 Task: Delete a repository permanently.
Action: Mouse moved to (1265, 82)
Screenshot: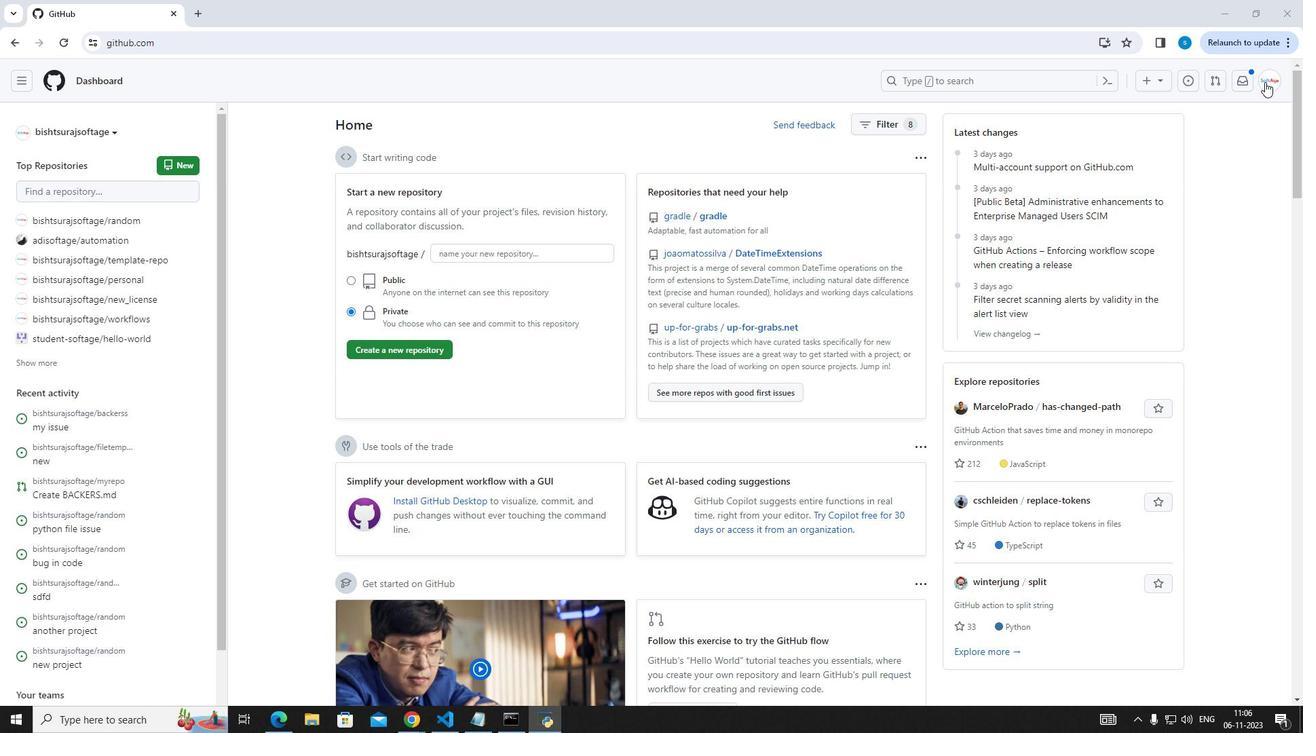 
Action: Mouse pressed left at (1265, 82)
Screenshot: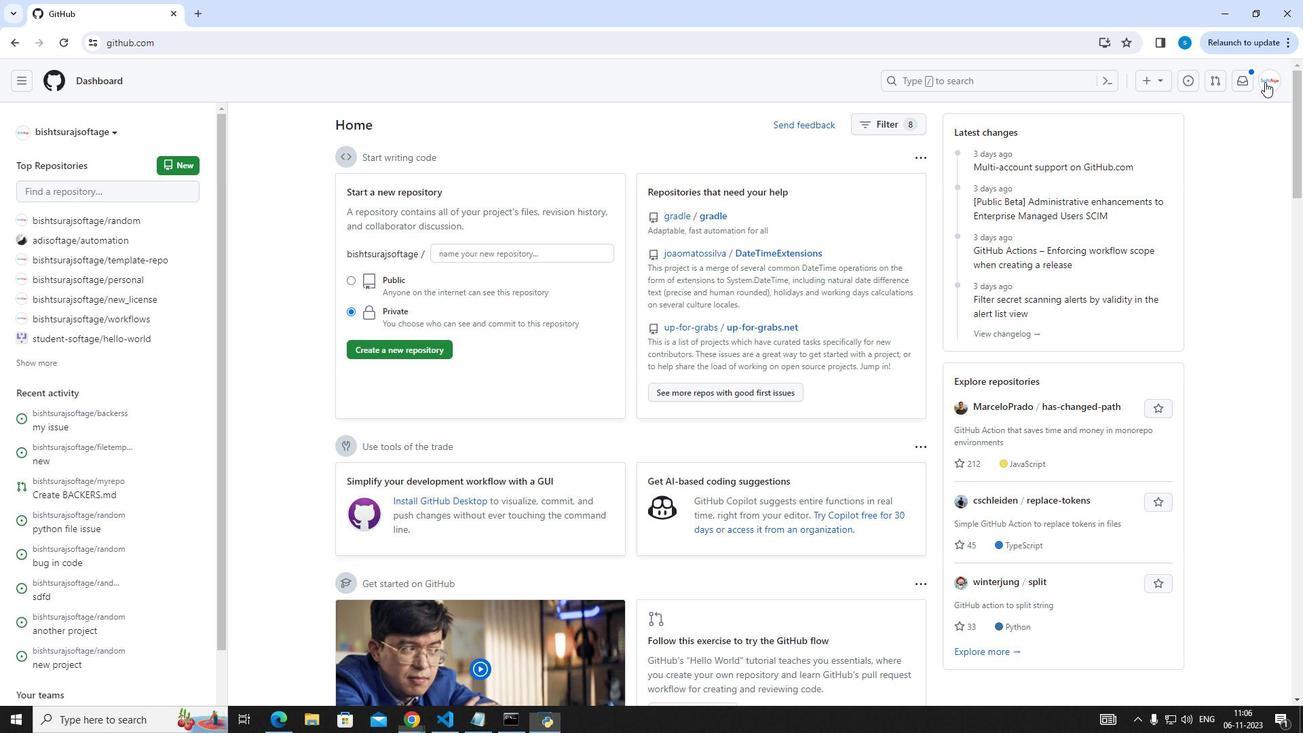 
Action: Mouse moved to (1203, 207)
Screenshot: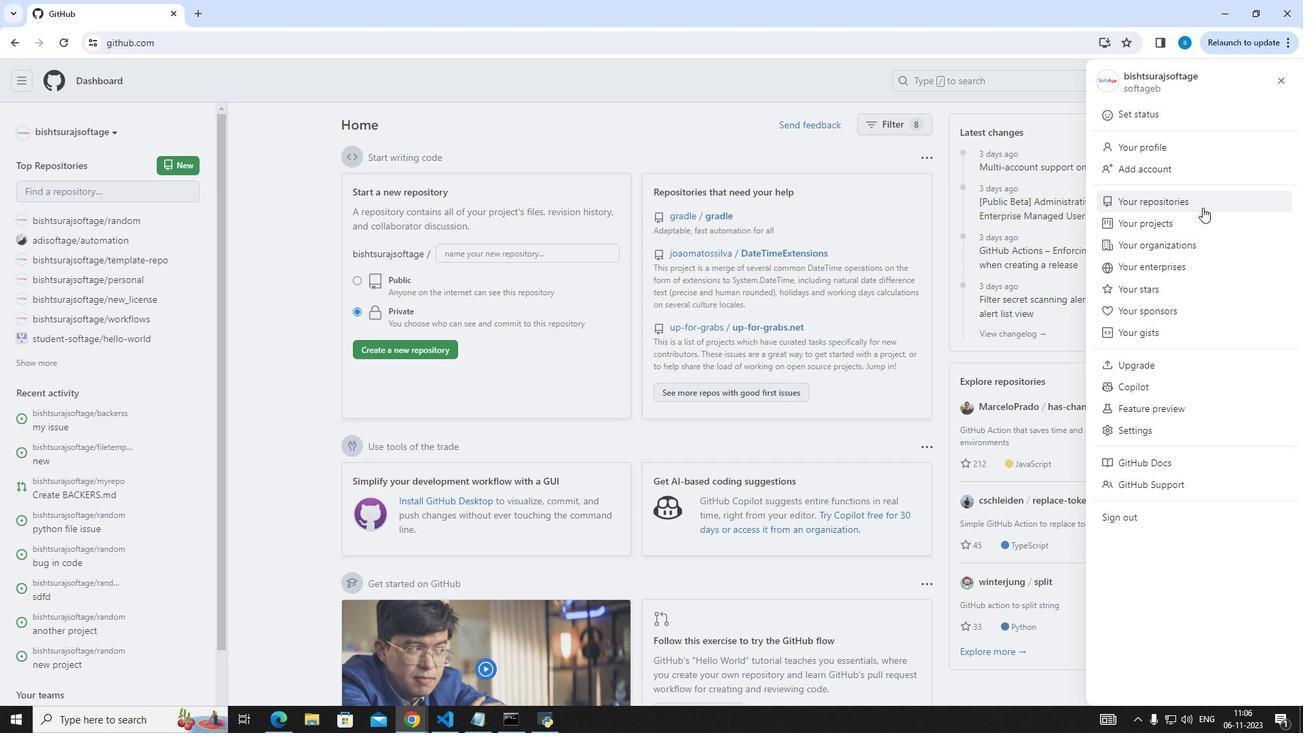 
Action: Mouse pressed left at (1203, 207)
Screenshot: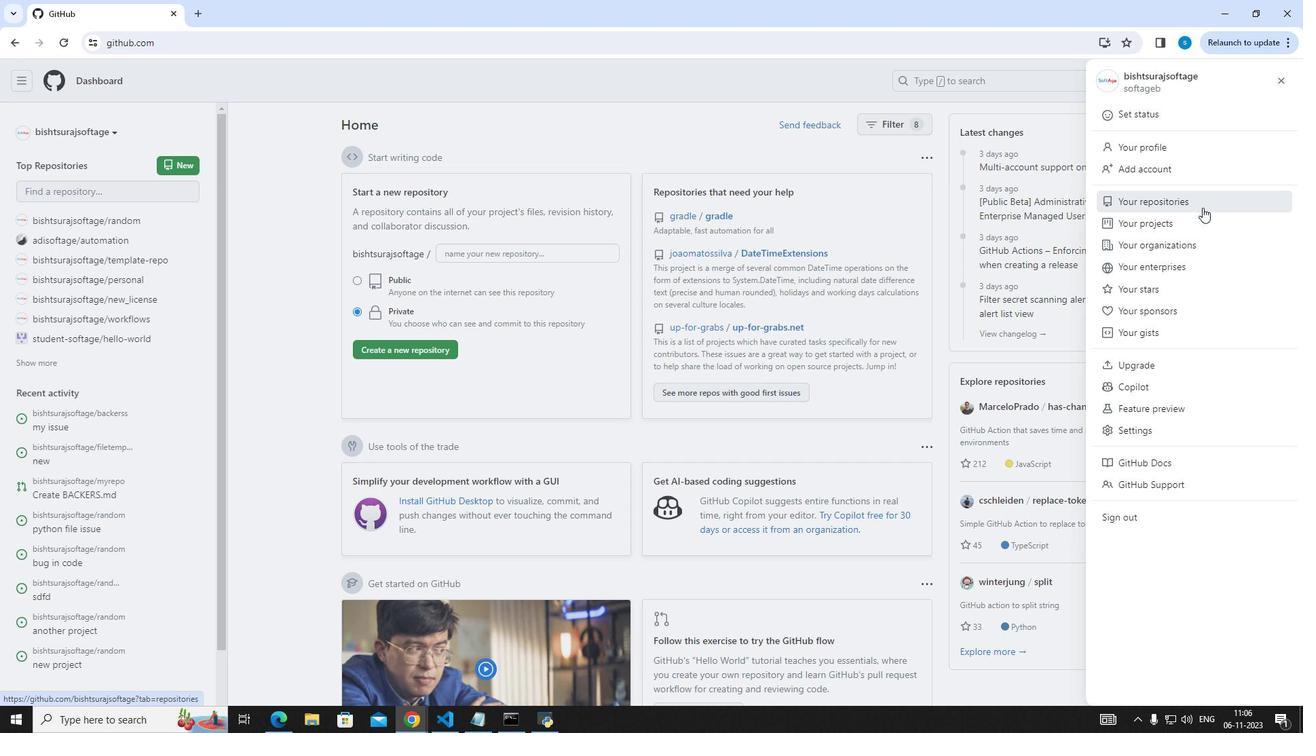 
Action: Mouse moved to (483, 207)
Screenshot: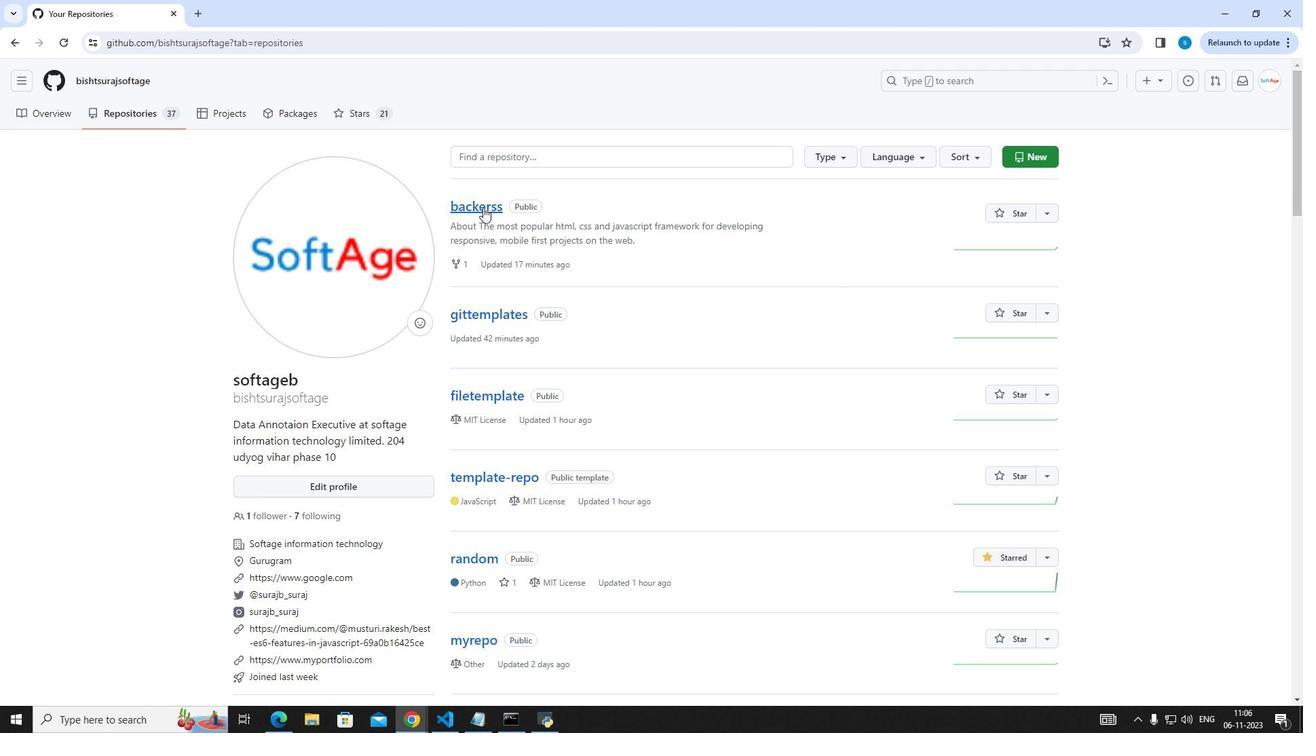
Action: Mouse pressed left at (483, 207)
Screenshot: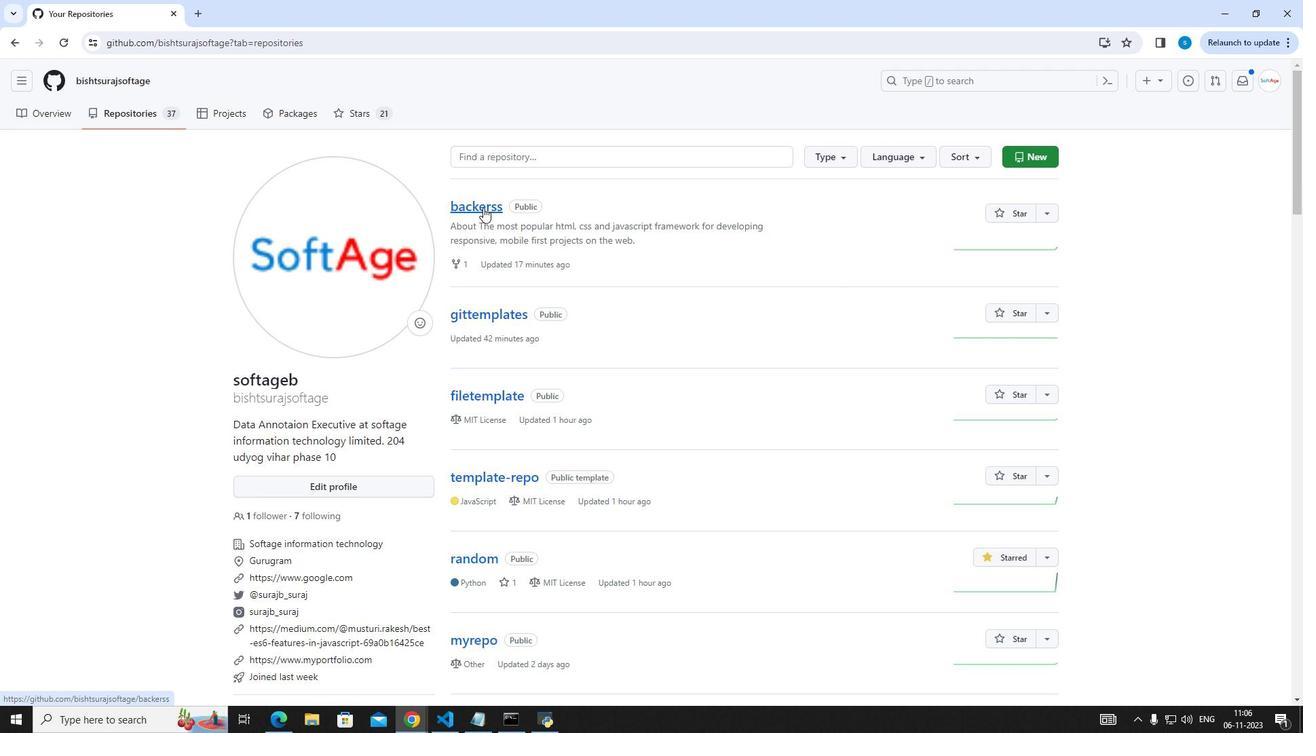 
Action: Mouse moved to (619, 117)
Screenshot: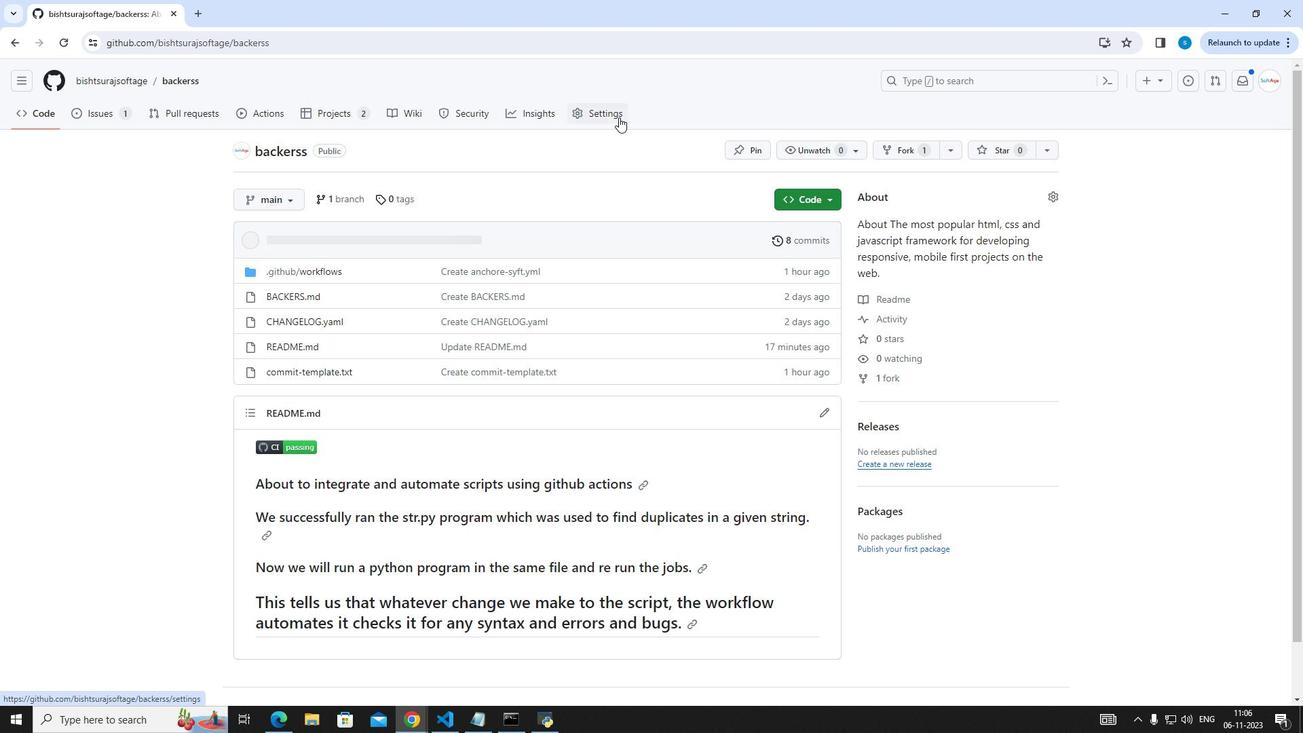 
Action: Mouse pressed left at (619, 117)
Screenshot: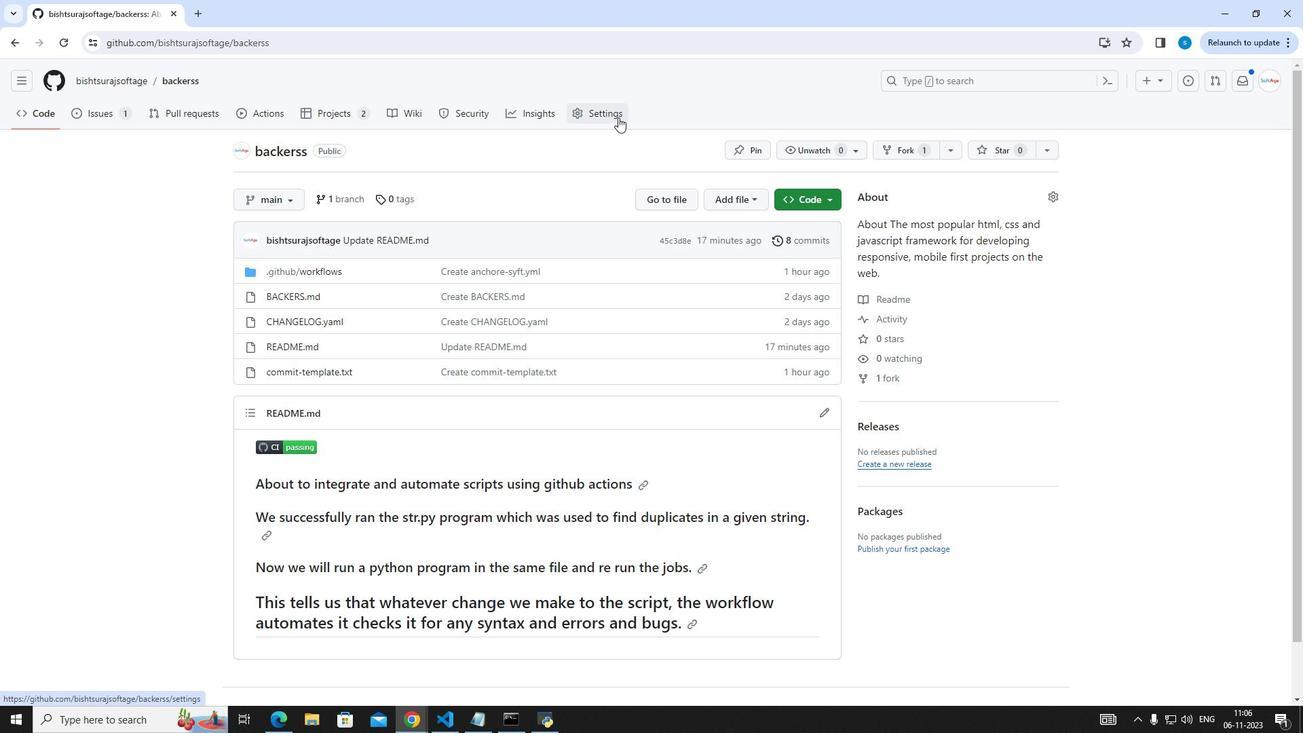 
Action: Mouse moved to (701, 304)
Screenshot: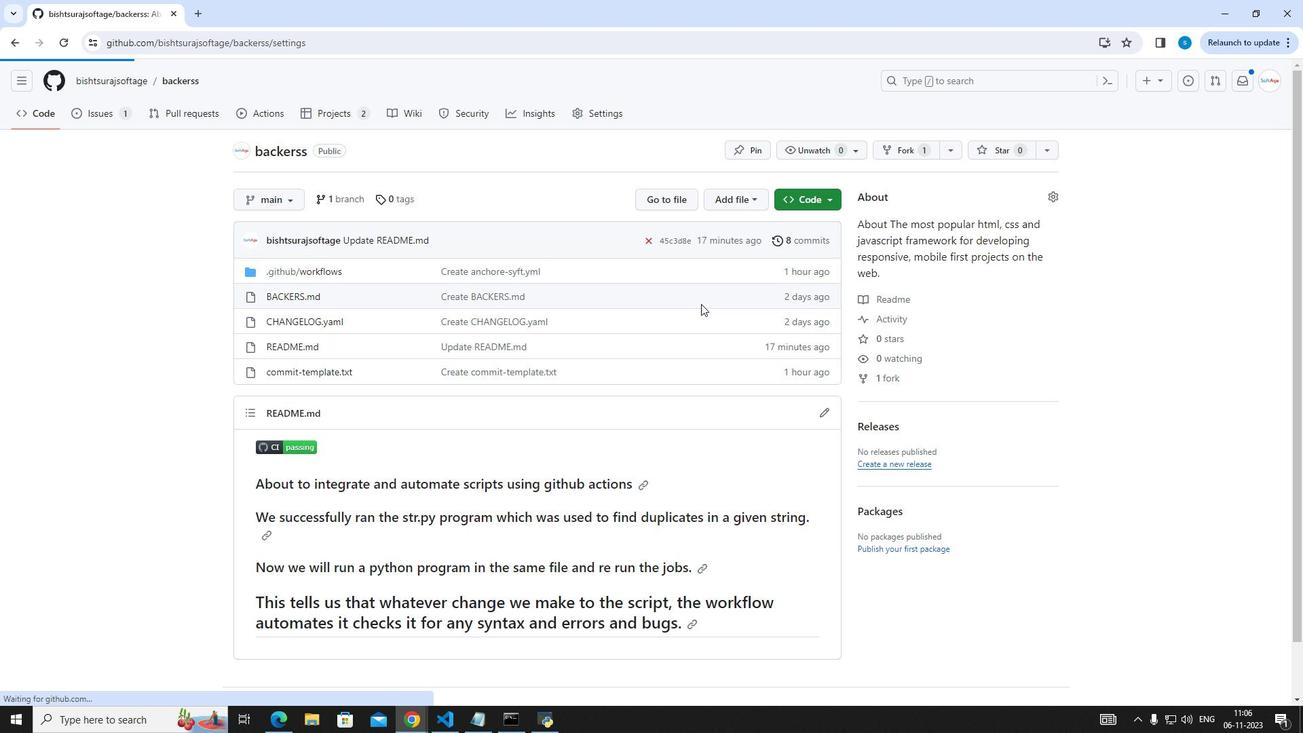 
Action: Mouse scrolled (701, 303) with delta (0, 0)
Screenshot: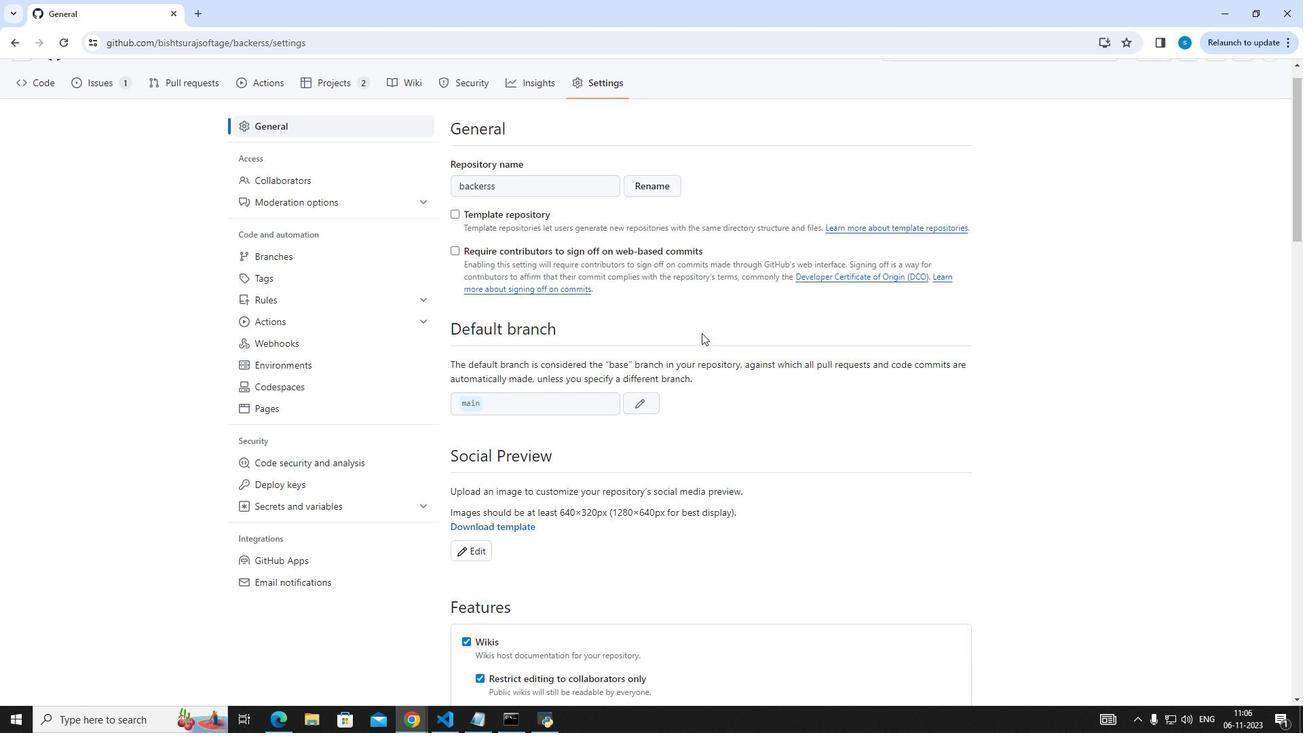
Action: Mouse scrolled (701, 303) with delta (0, 0)
Screenshot: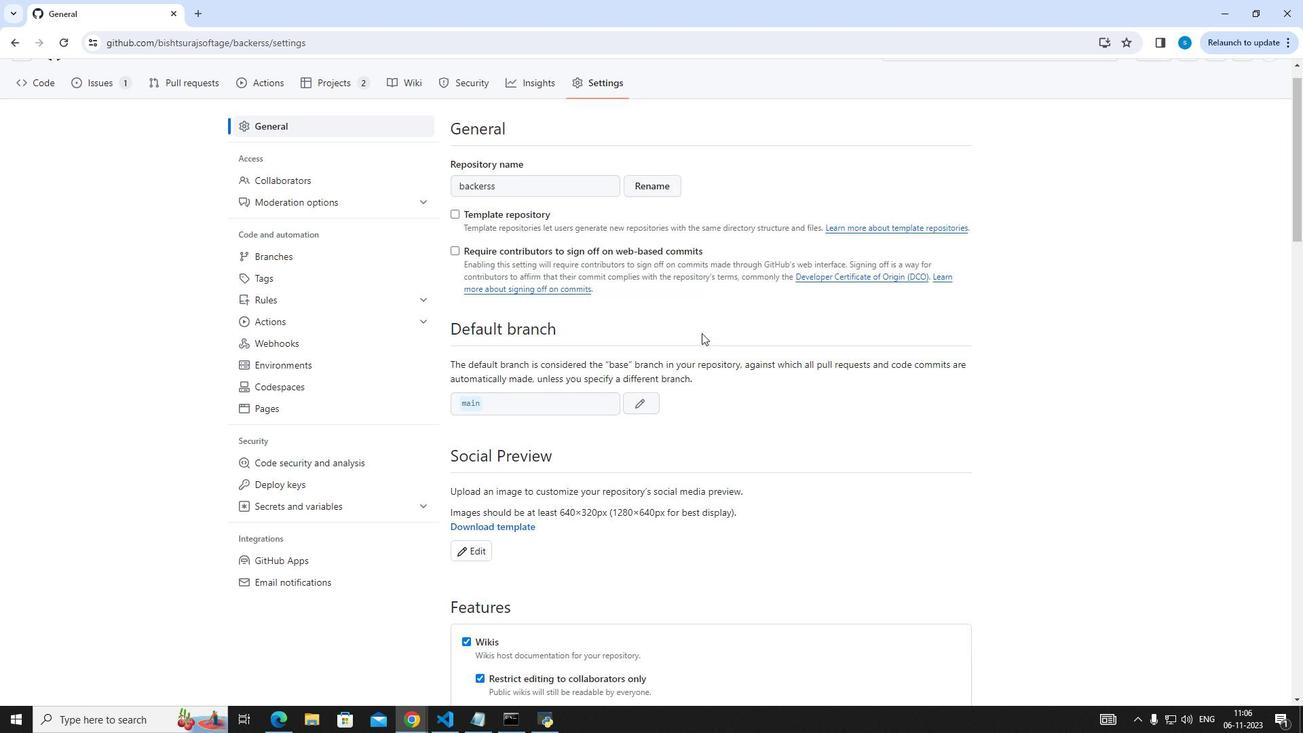 
Action: Mouse moved to (701, 308)
Screenshot: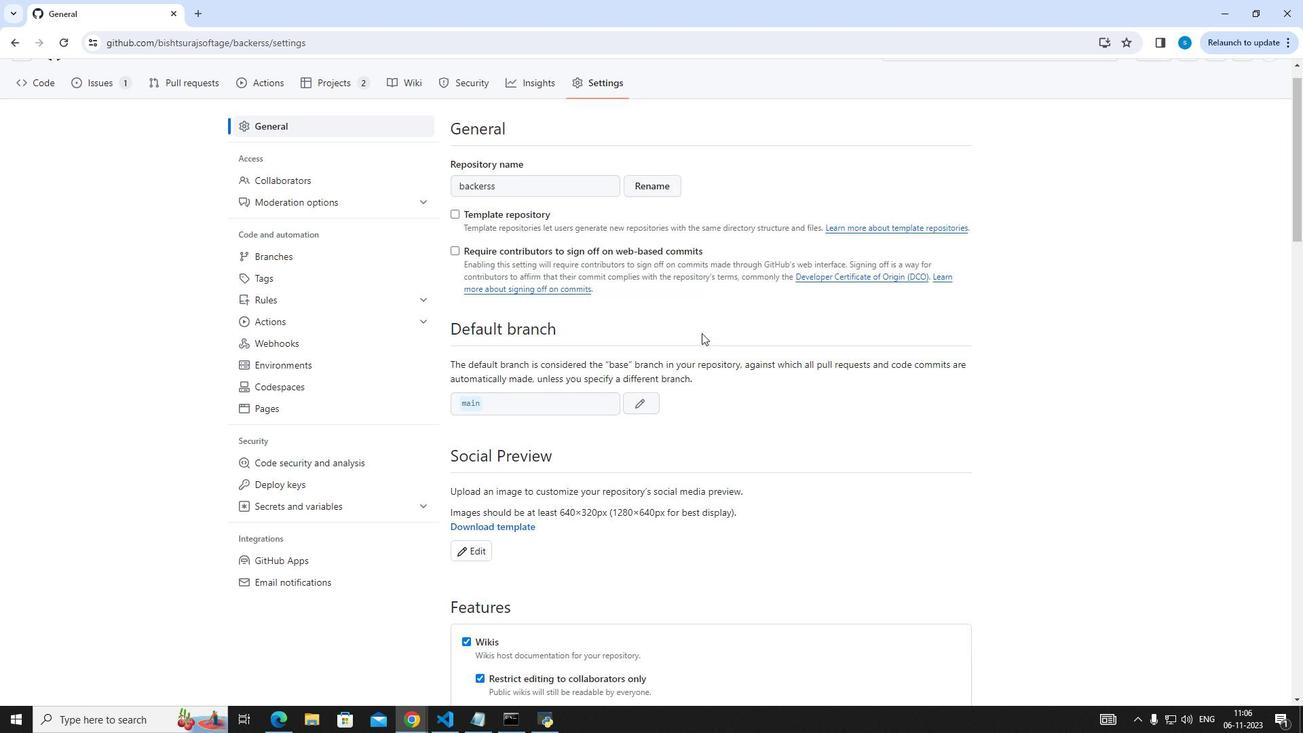 
Action: Mouse scrolled (701, 308) with delta (0, 0)
Screenshot: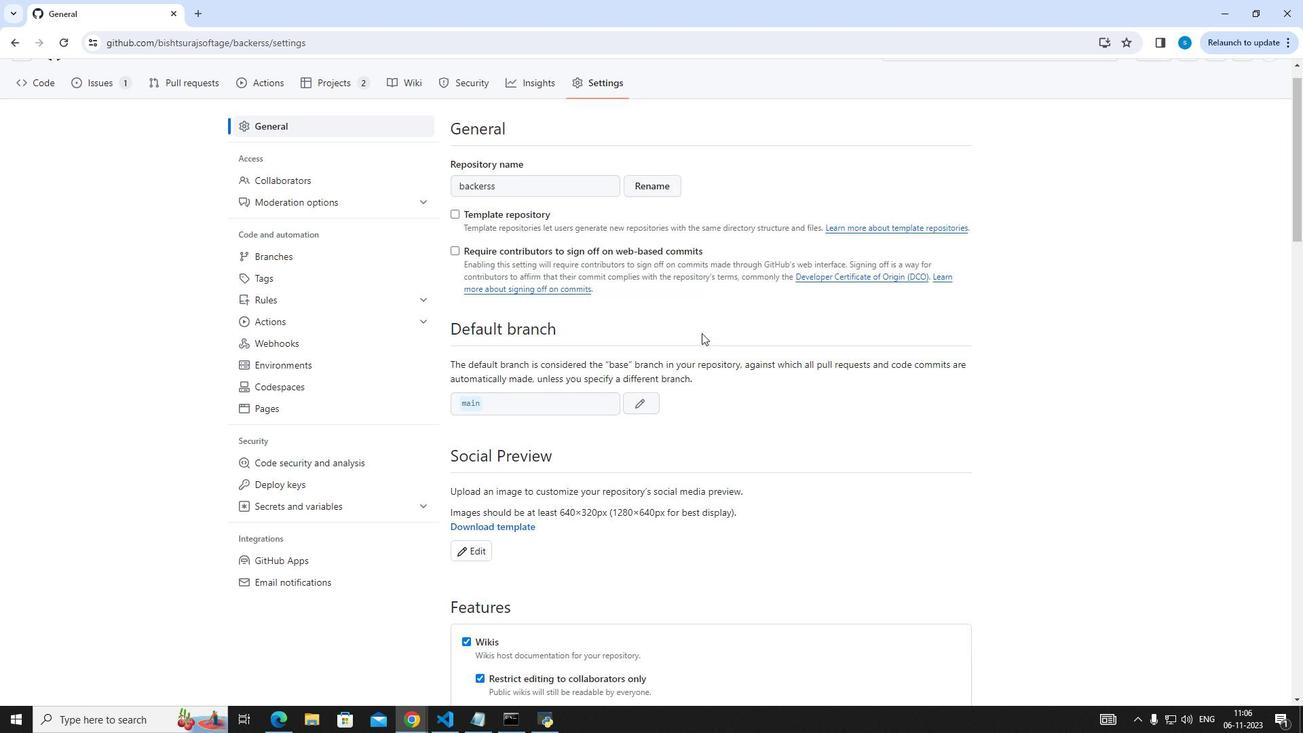 
Action: Mouse moved to (701, 321)
Screenshot: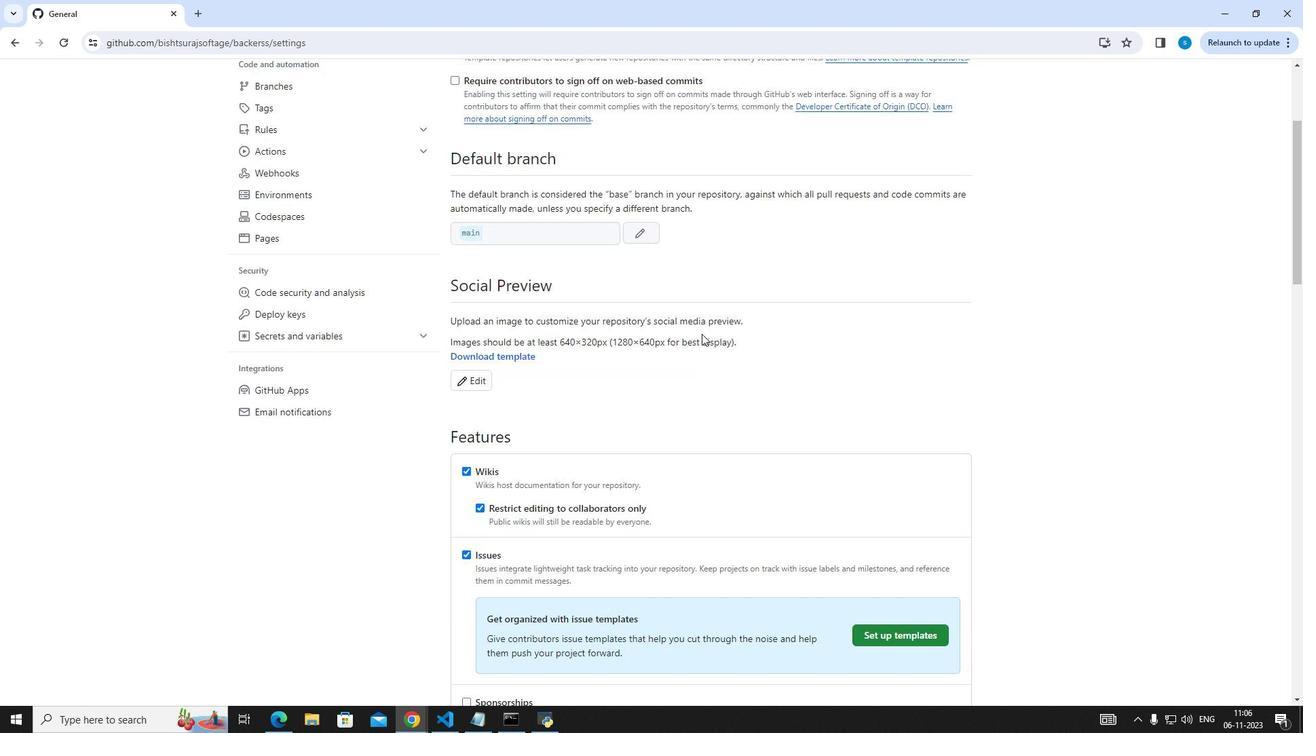 
Action: Mouse scrolled (701, 321) with delta (0, 0)
Screenshot: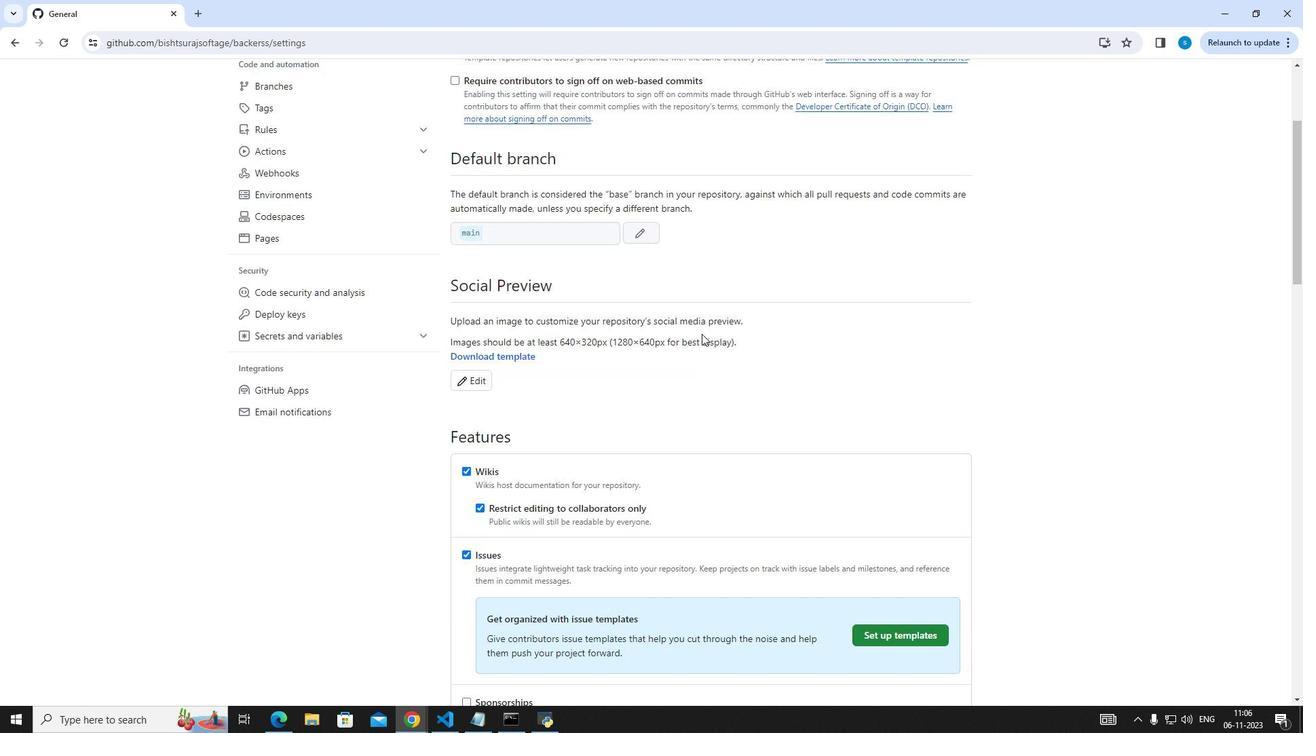 
Action: Mouse moved to (701, 327)
Screenshot: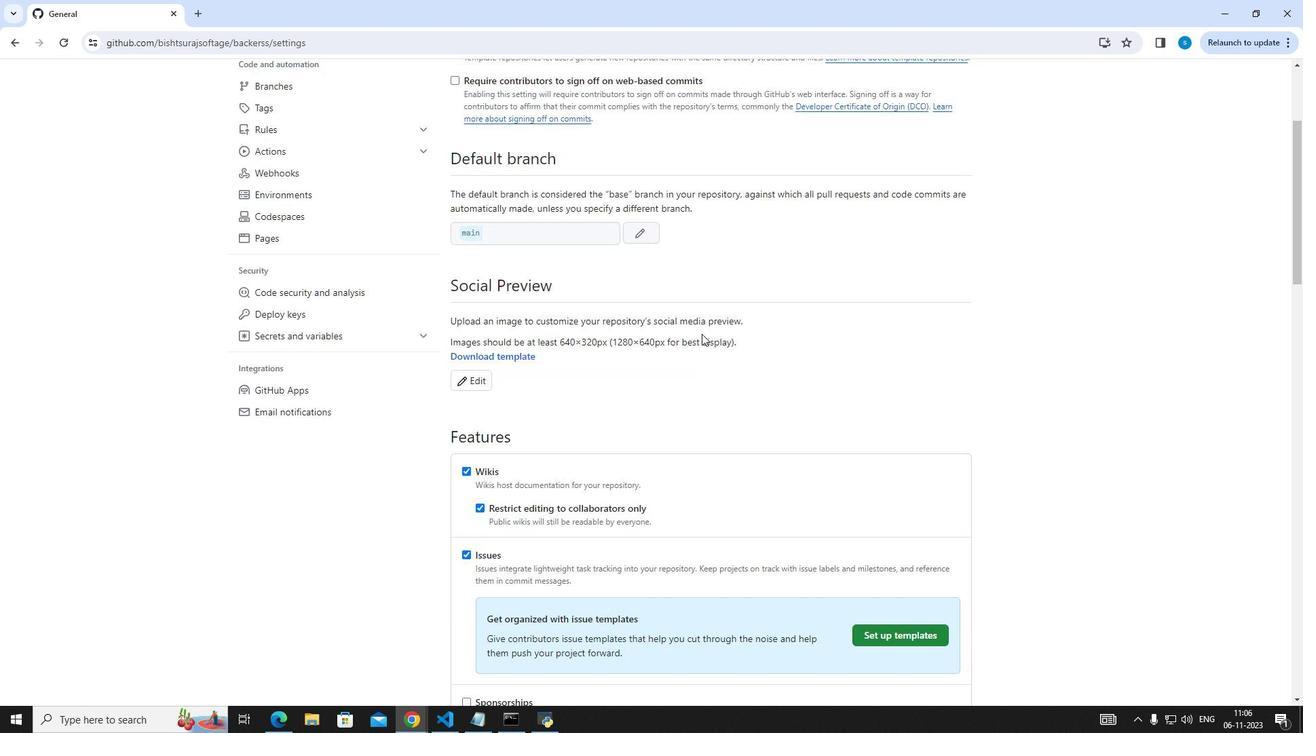 
Action: Mouse scrolled (701, 323) with delta (0, 0)
Screenshot: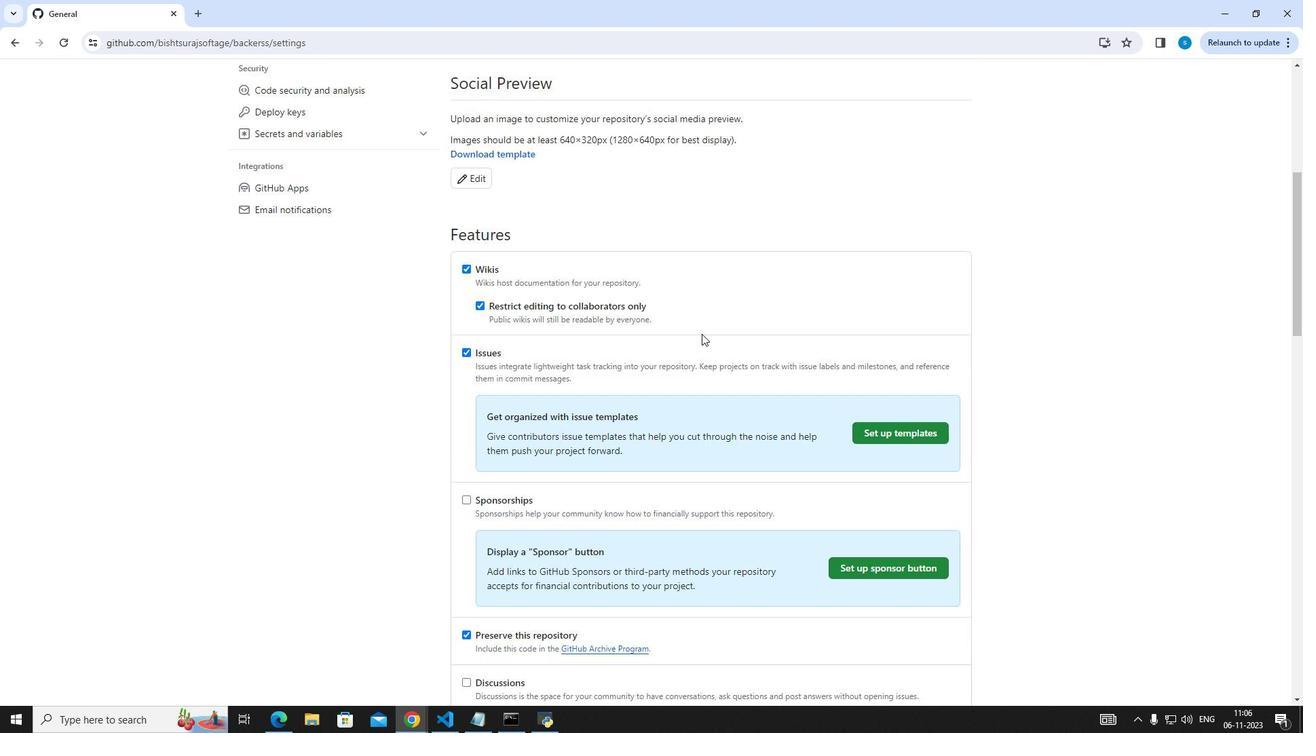 
Action: Mouse moved to (701, 327)
Screenshot: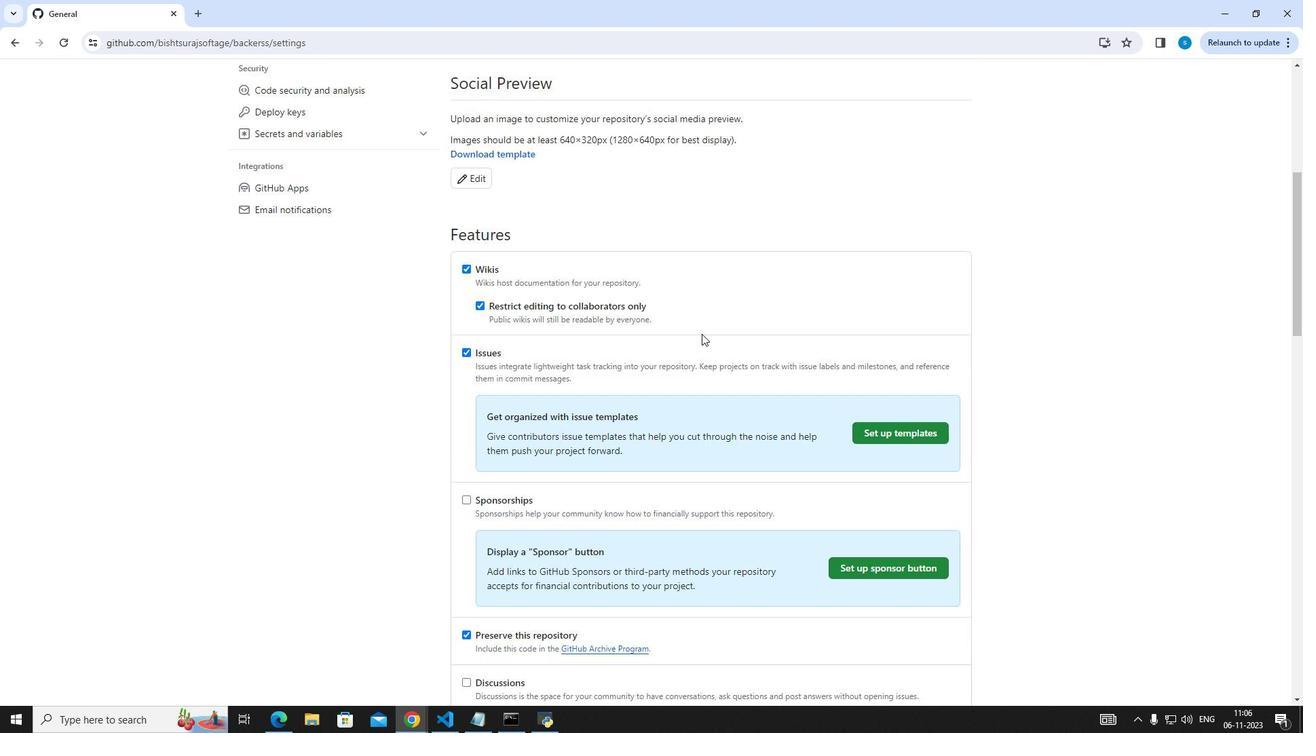 
Action: Mouse scrolled (701, 327) with delta (0, 0)
Screenshot: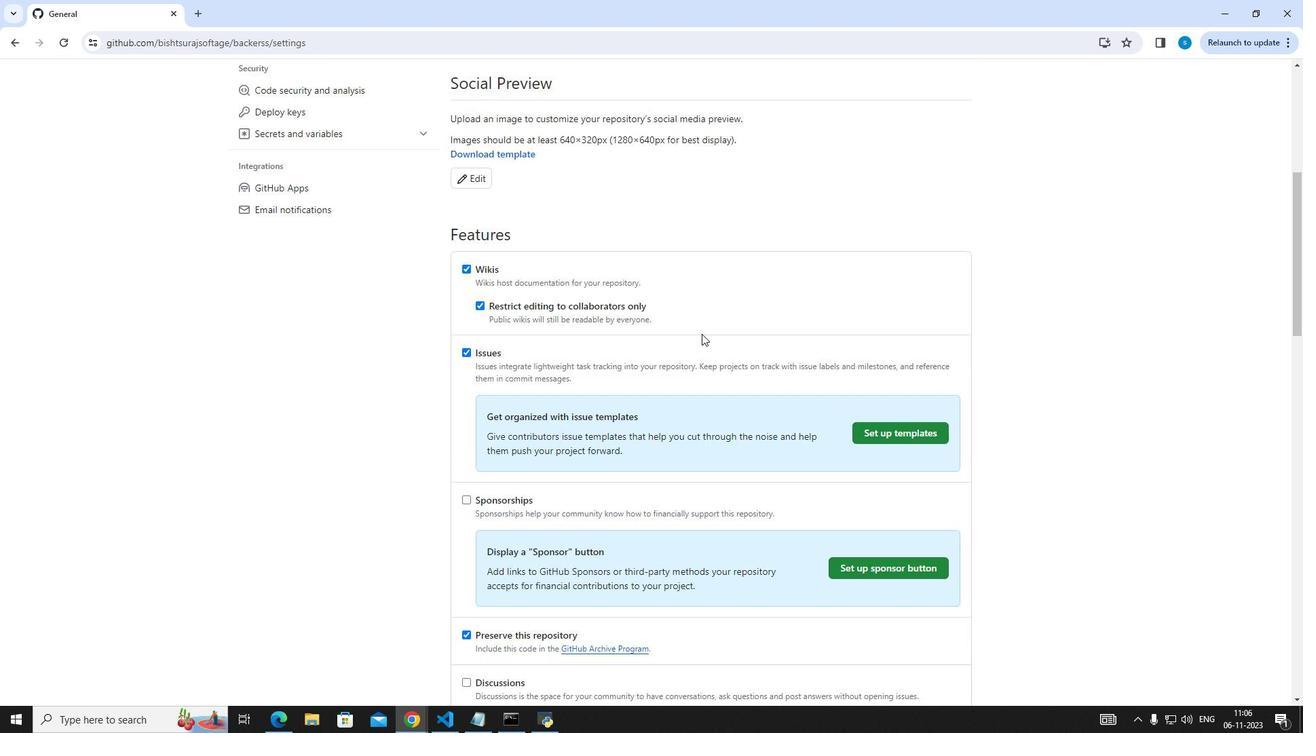
Action: Mouse moved to (701, 334)
Screenshot: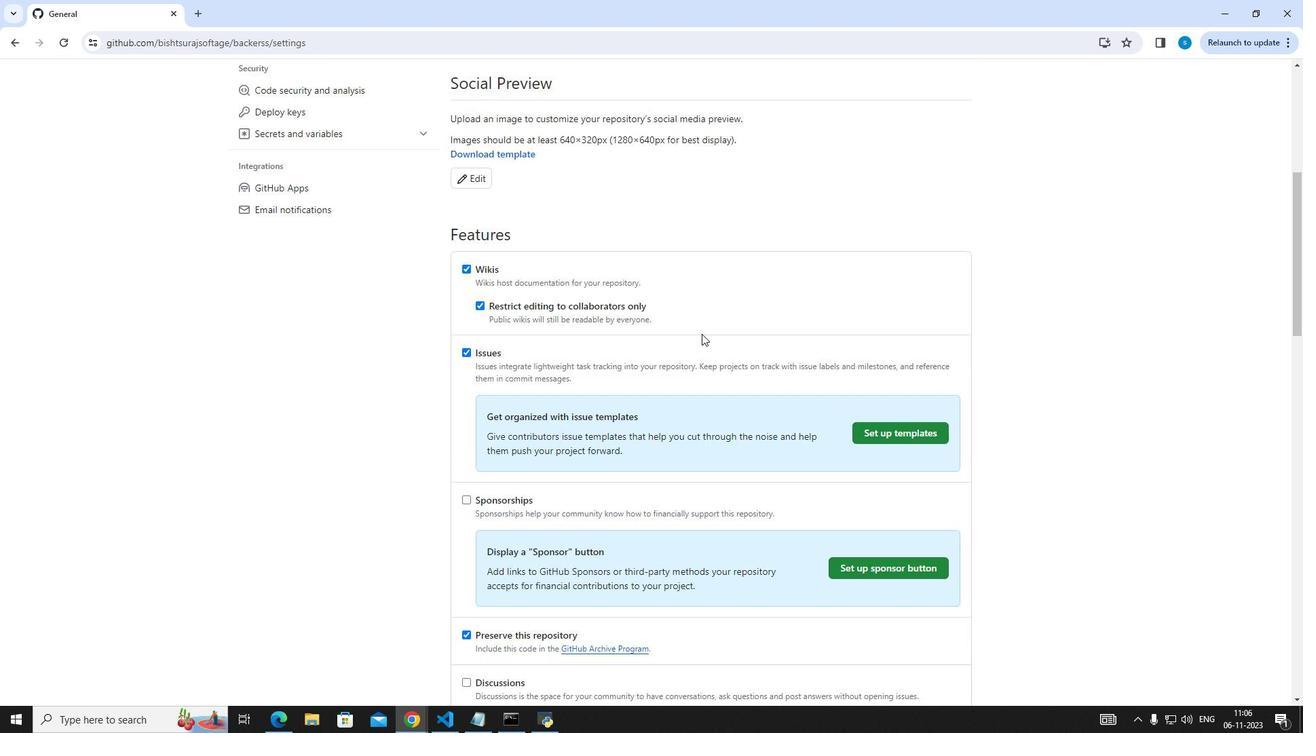 
Action: Mouse scrolled (701, 333) with delta (0, 0)
Screenshot: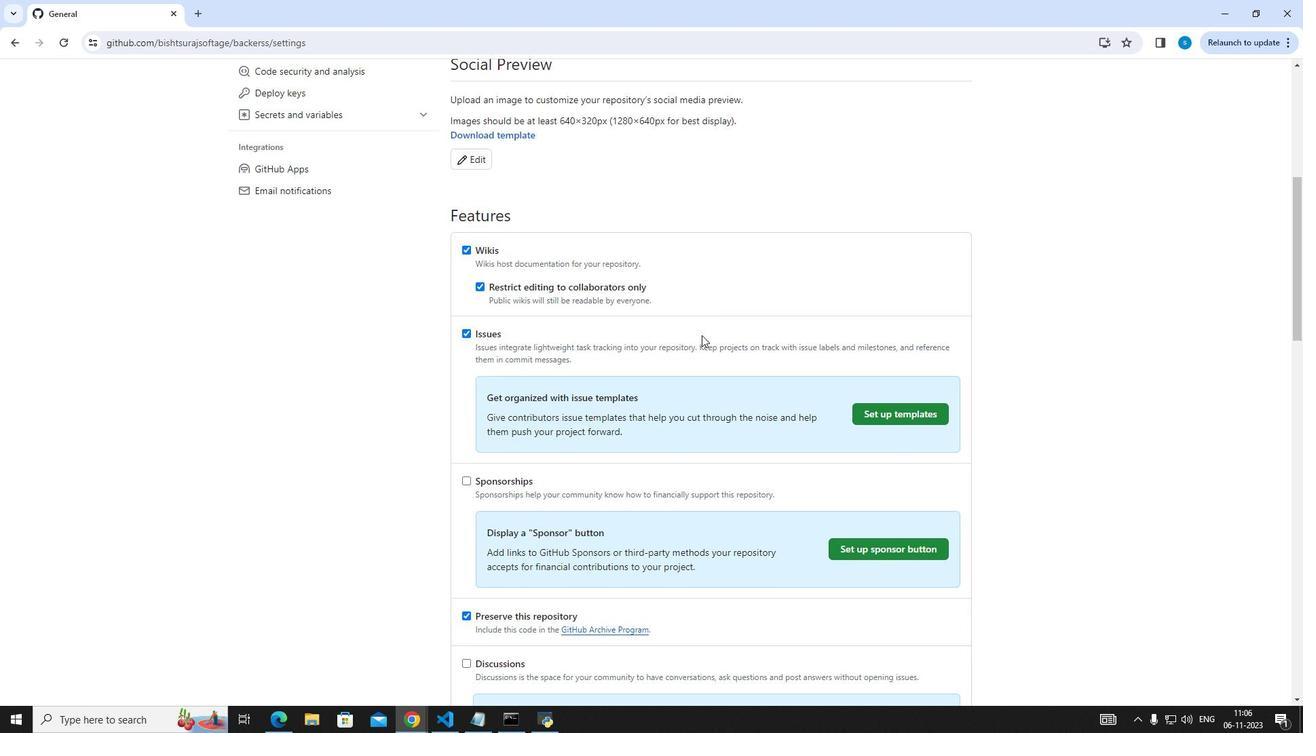 
Action: Mouse moved to (701, 335)
Screenshot: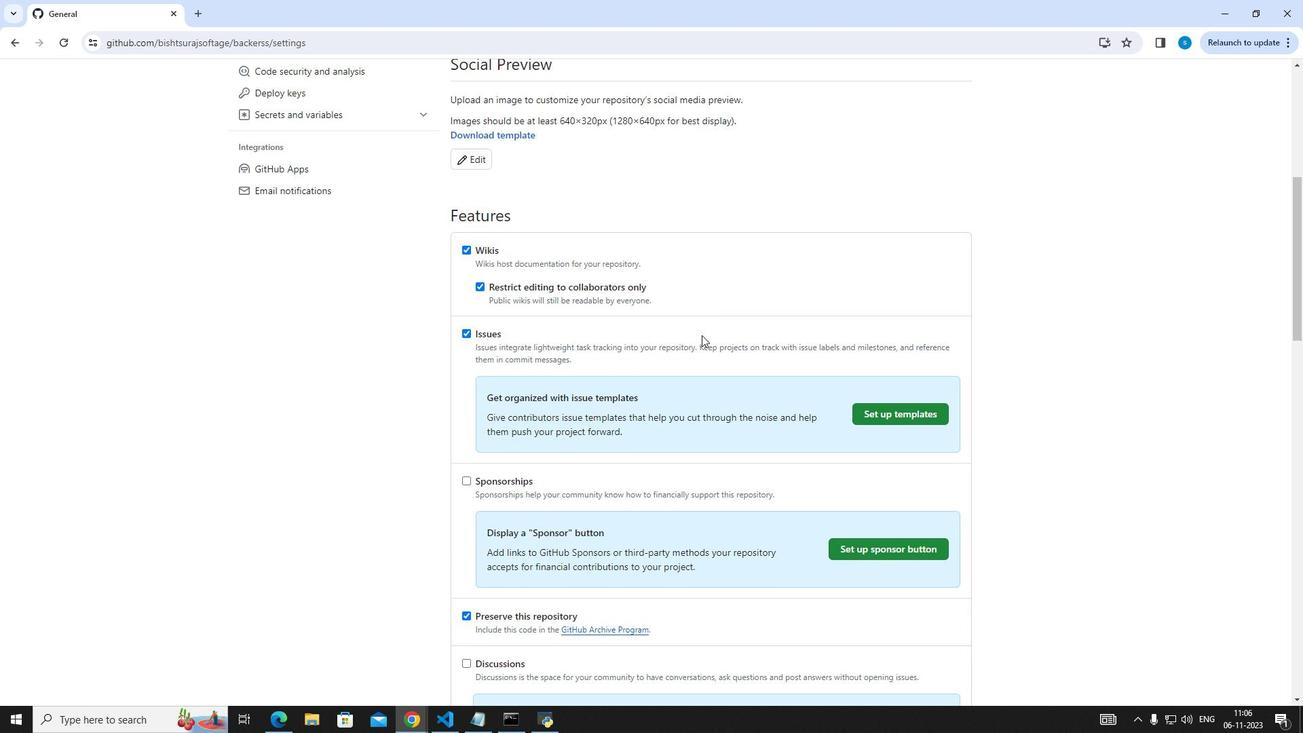 
Action: Mouse scrolled (701, 334) with delta (0, 0)
Screenshot: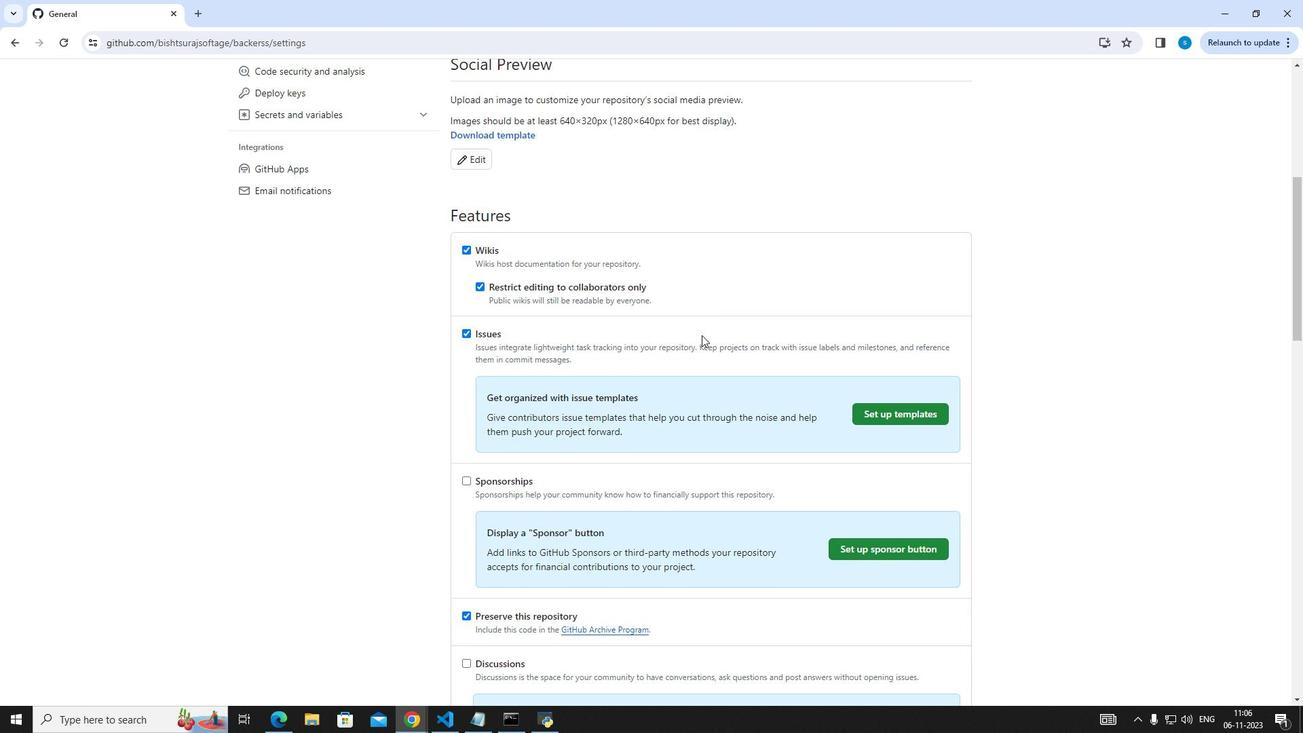 
Action: Mouse scrolled (701, 334) with delta (0, 0)
Screenshot: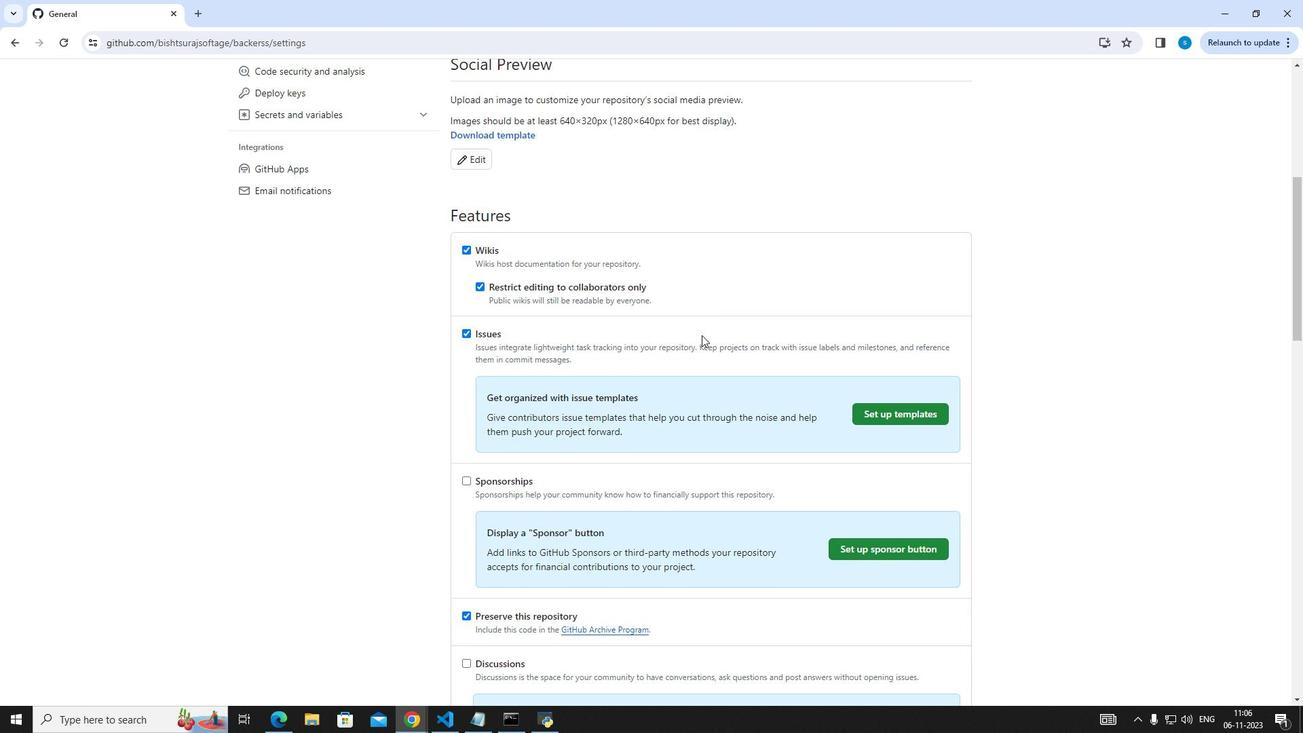 
Action: Mouse scrolled (701, 334) with delta (0, 0)
Screenshot: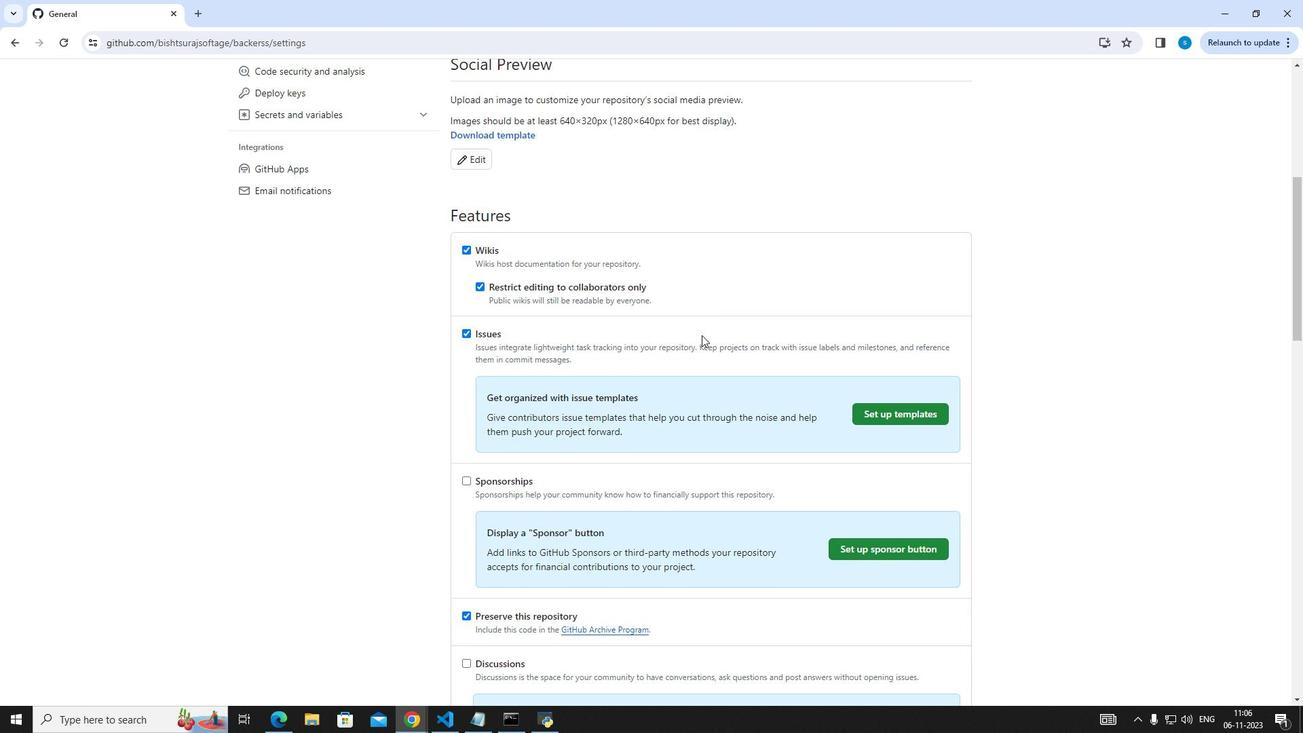 
Action: Mouse scrolled (701, 334) with delta (0, 0)
Screenshot: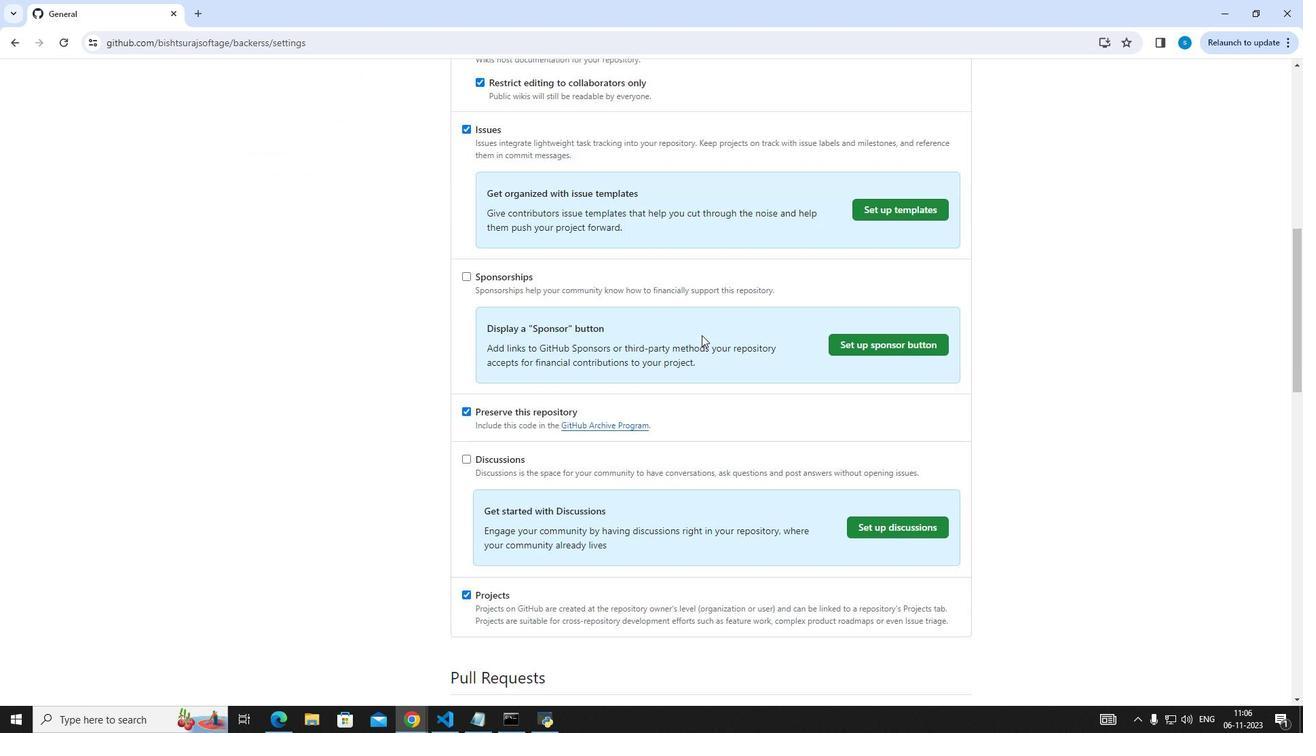 
Action: Mouse scrolled (701, 334) with delta (0, 0)
Screenshot: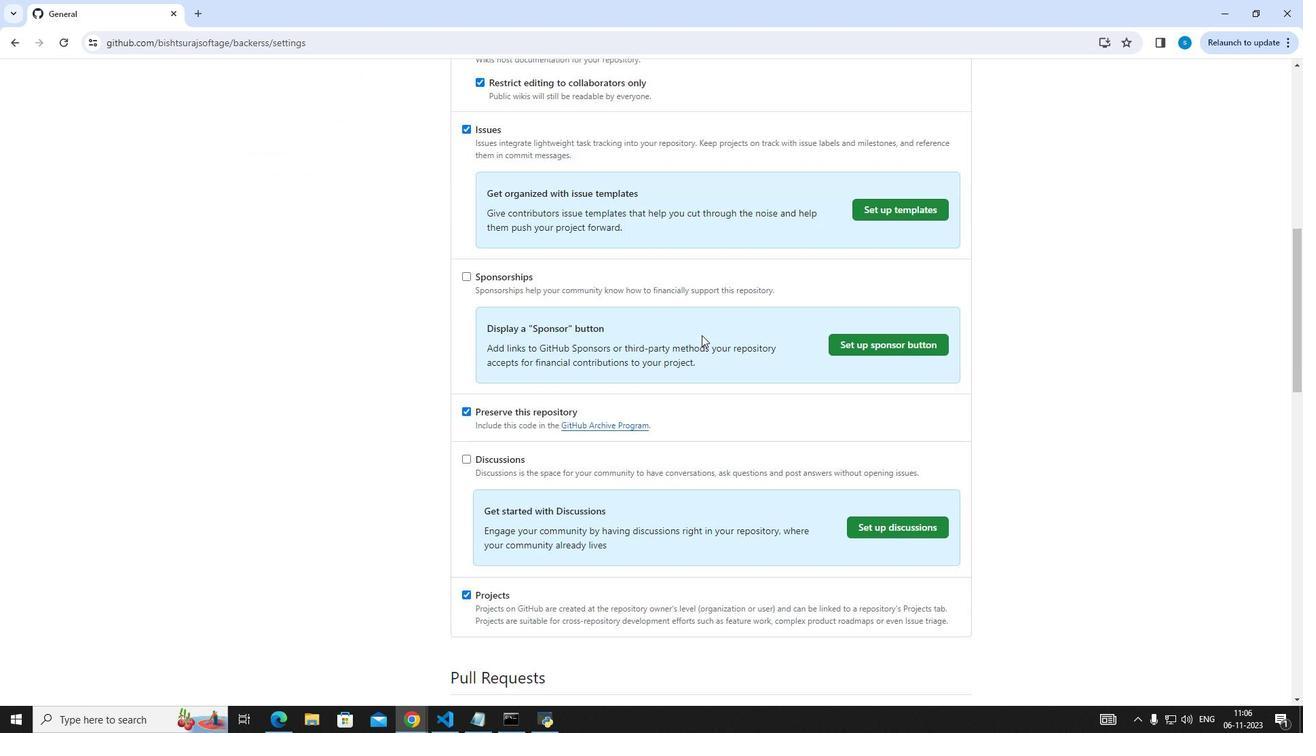 
Action: Mouse scrolled (701, 334) with delta (0, 0)
Screenshot: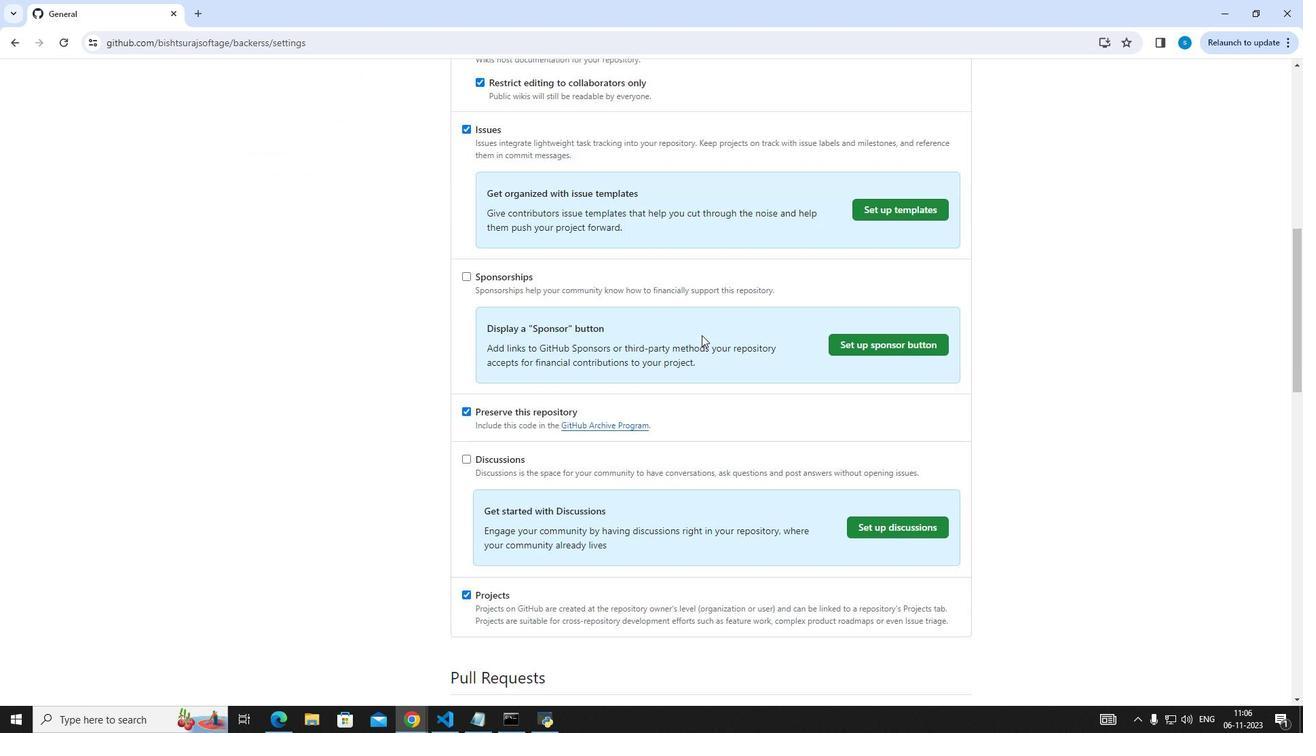 
Action: Mouse scrolled (701, 334) with delta (0, 0)
Screenshot: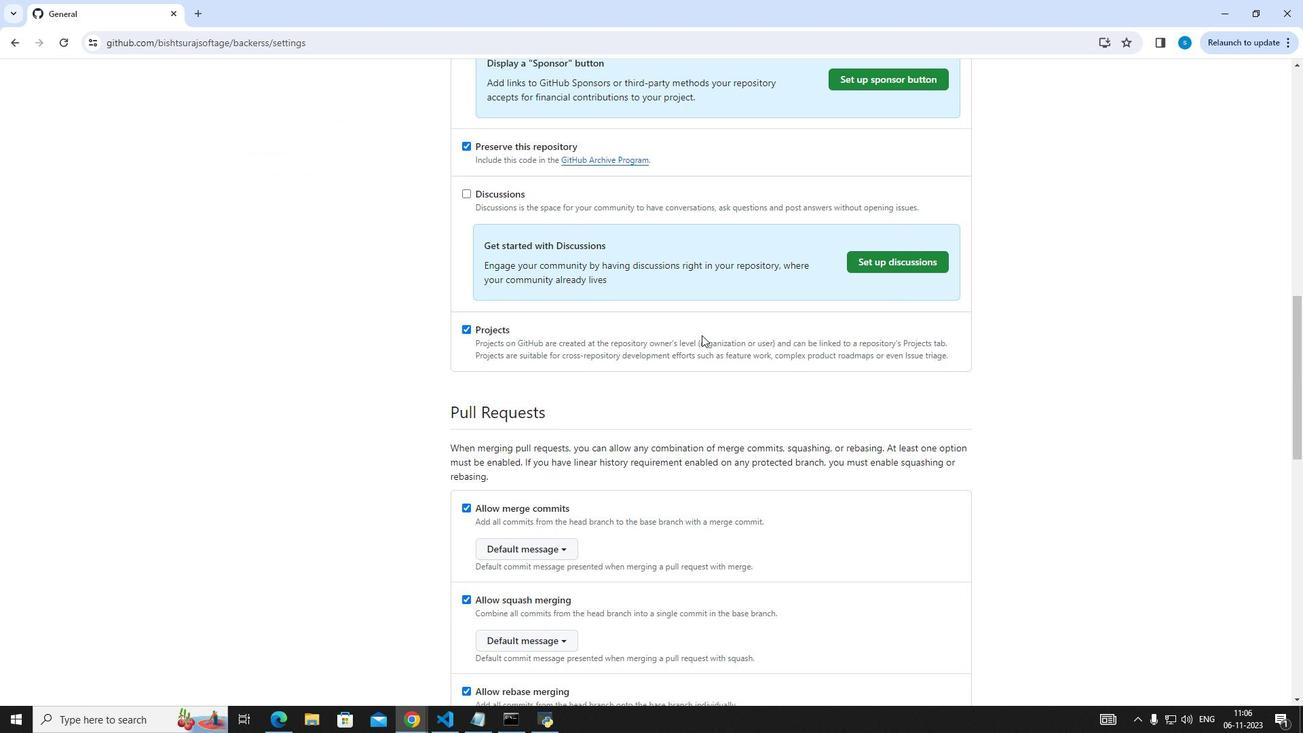 
Action: Mouse scrolled (701, 334) with delta (0, 0)
Screenshot: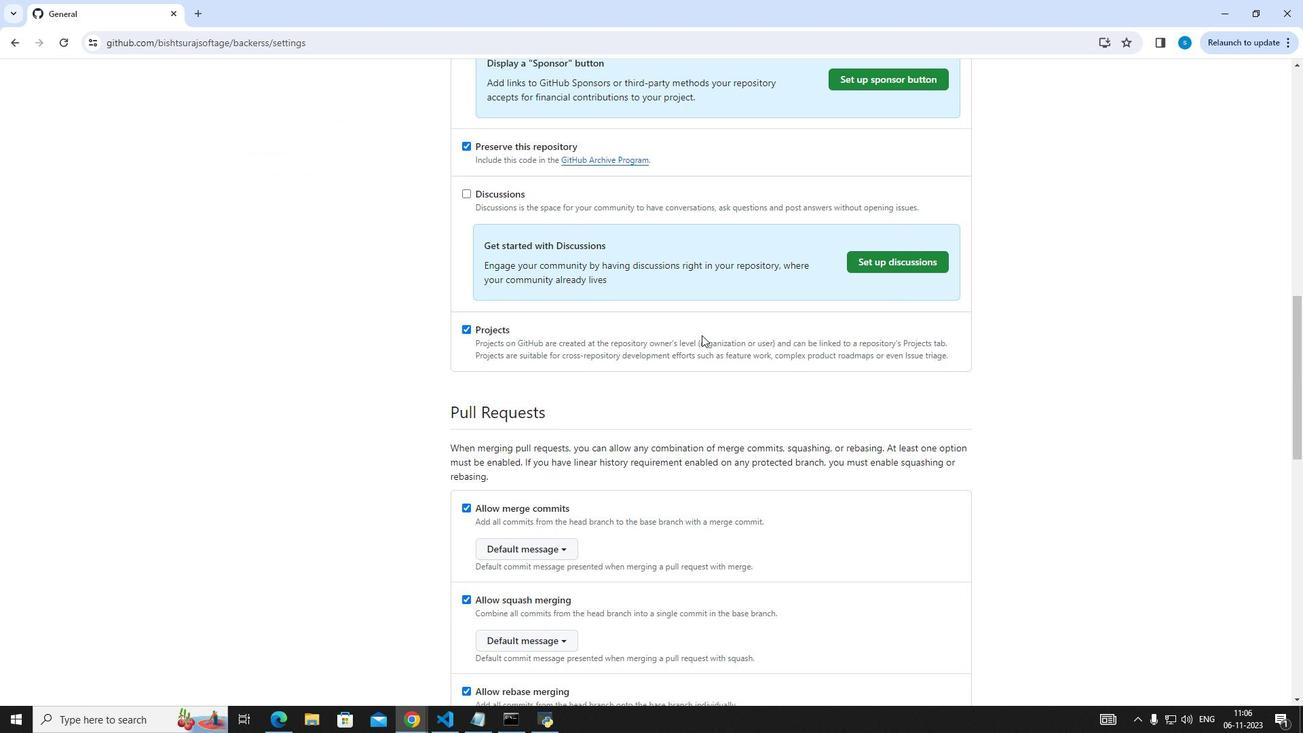 
Action: Mouse scrolled (701, 334) with delta (0, 0)
Screenshot: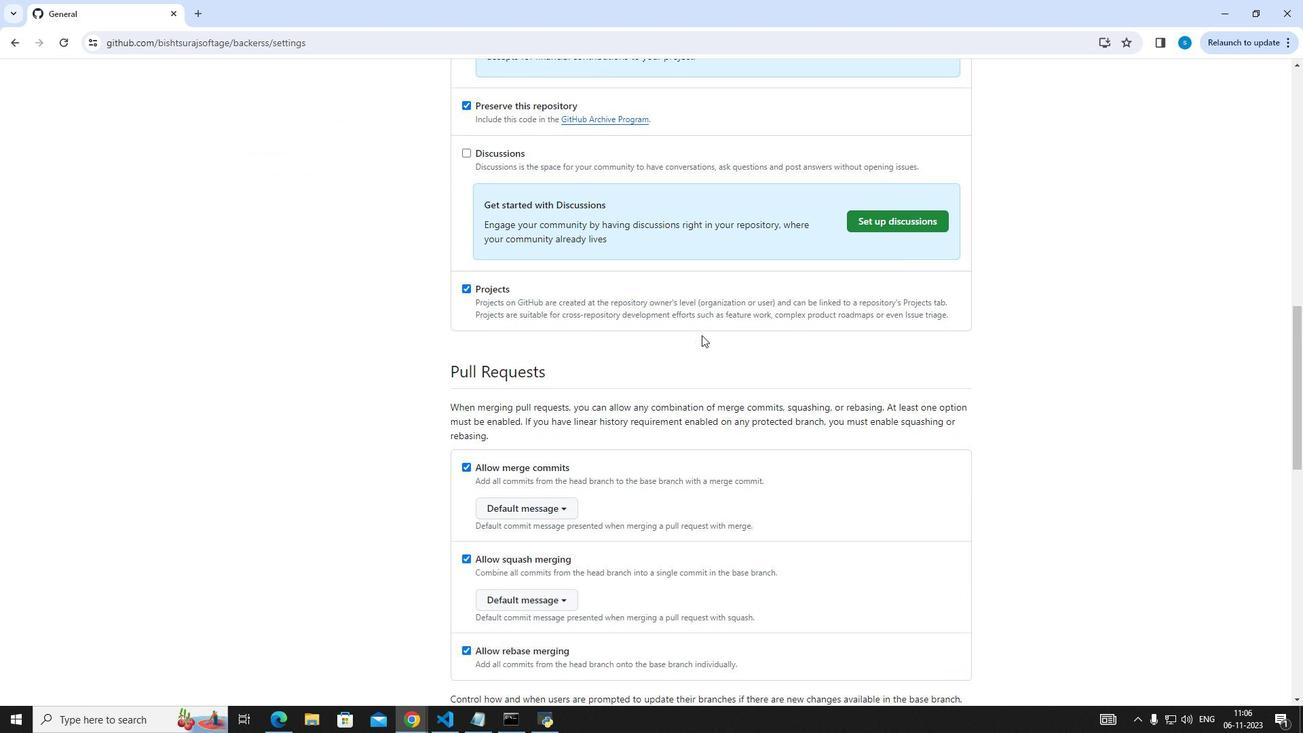 
Action: Mouse scrolled (701, 334) with delta (0, 0)
Screenshot: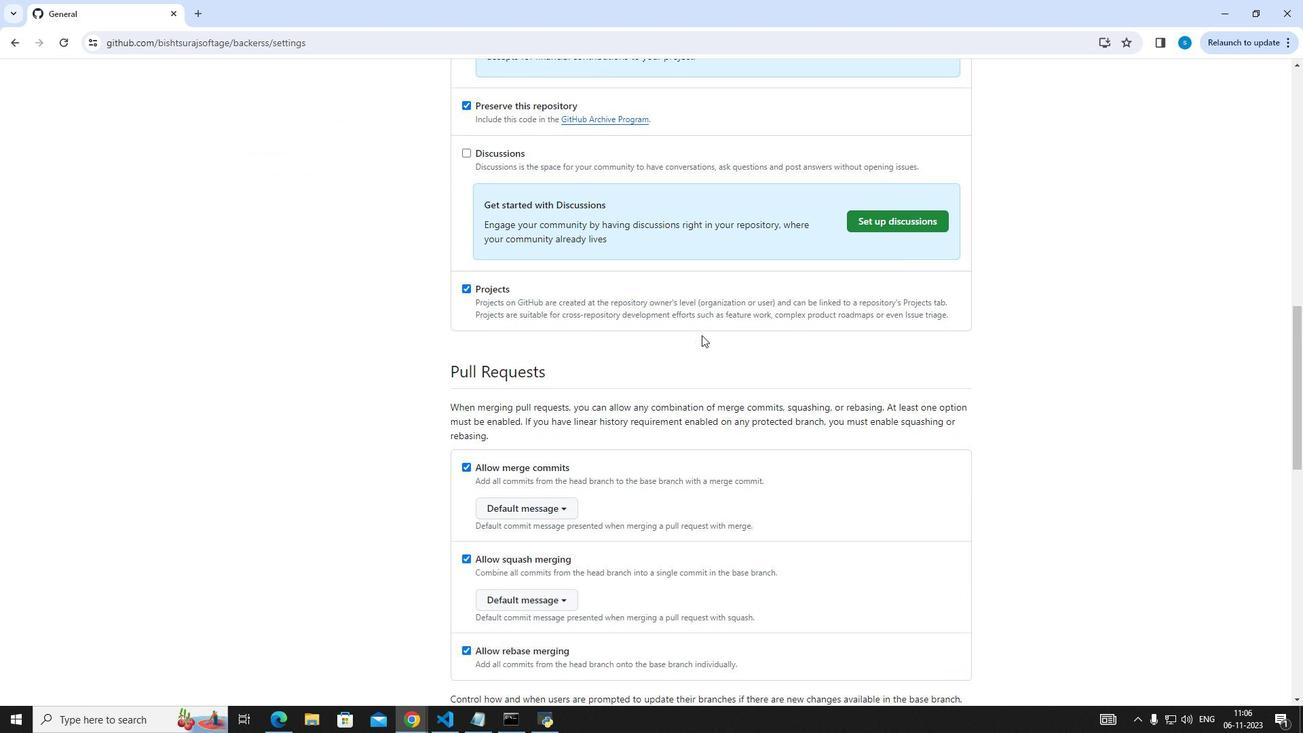 
Action: Mouse scrolled (701, 334) with delta (0, 0)
Screenshot: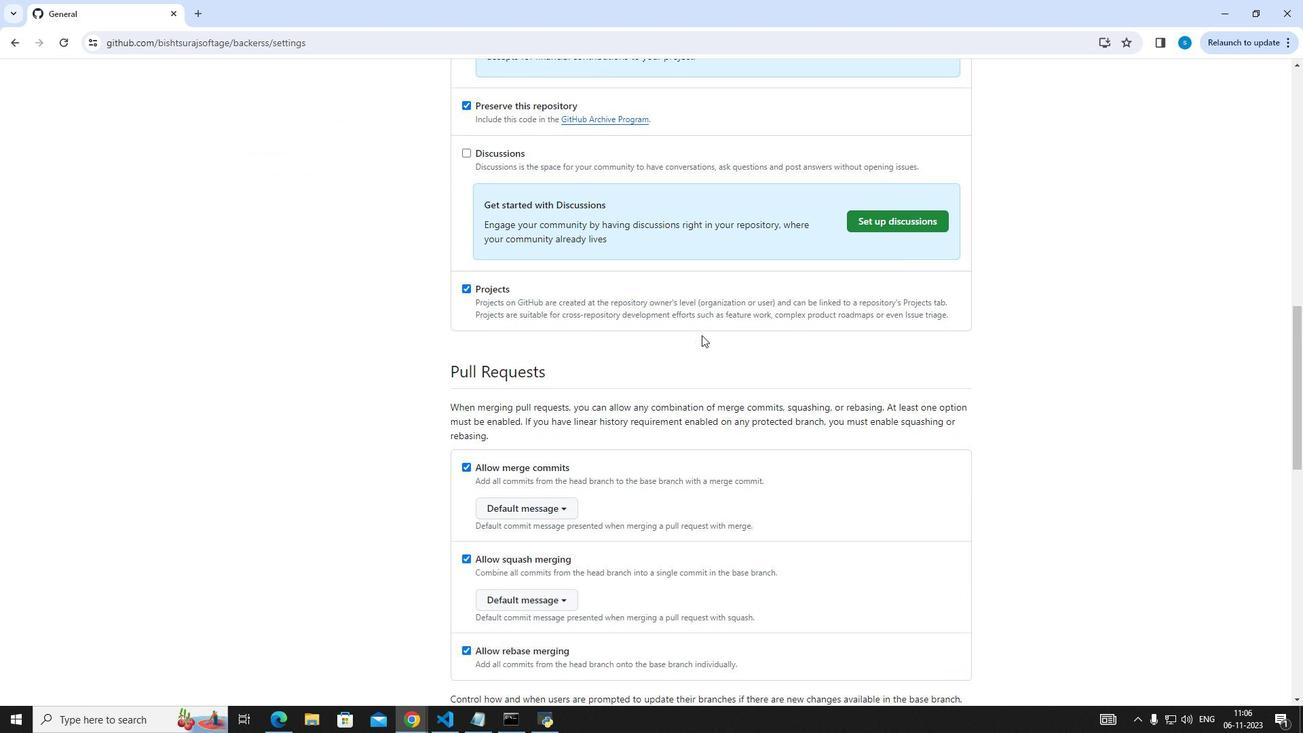 
Action: Mouse scrolled (701, 334) with delta (0, 0)
Screenshot: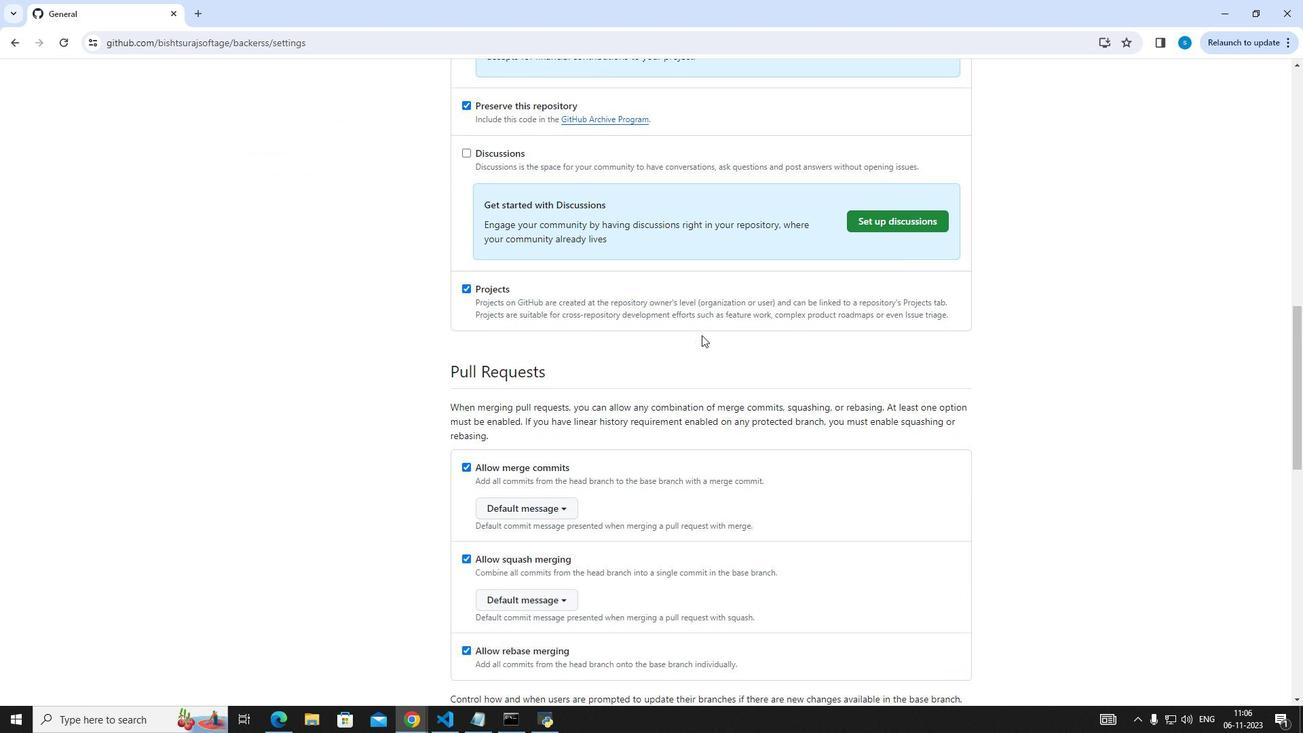 
Action: Mouse scrolled (701, 334) with delta (0, 0)
Screenshot: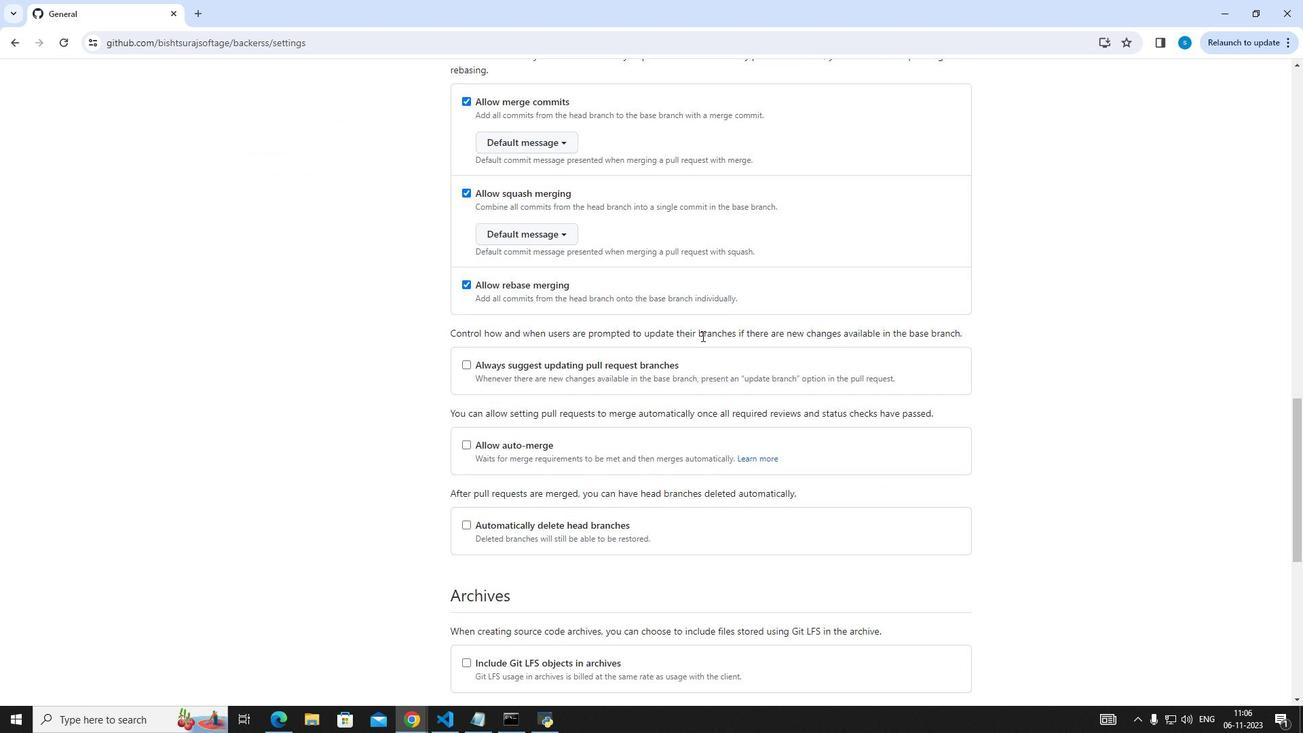 
Action: Mouse moved to (701, 336)
Screenshot: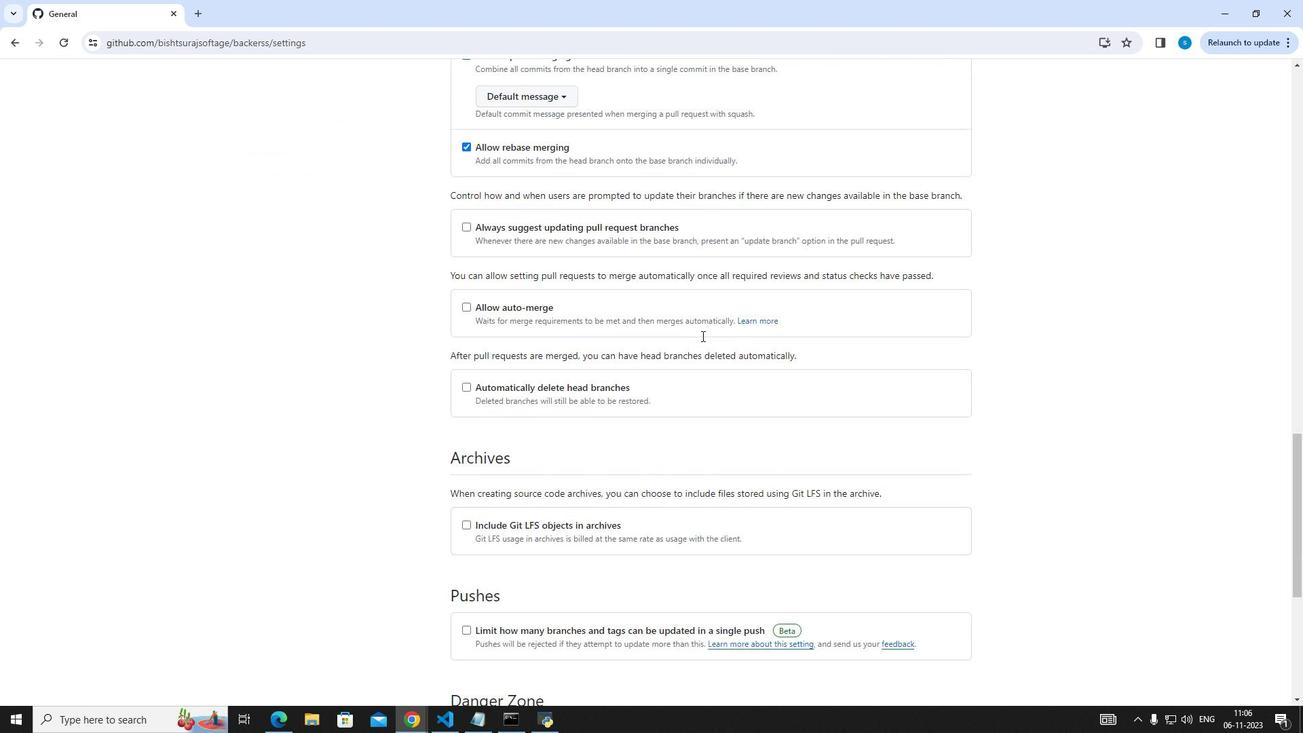
Action: Mouse scrolled (701, 335) with delta (0, 0)
Screenshot: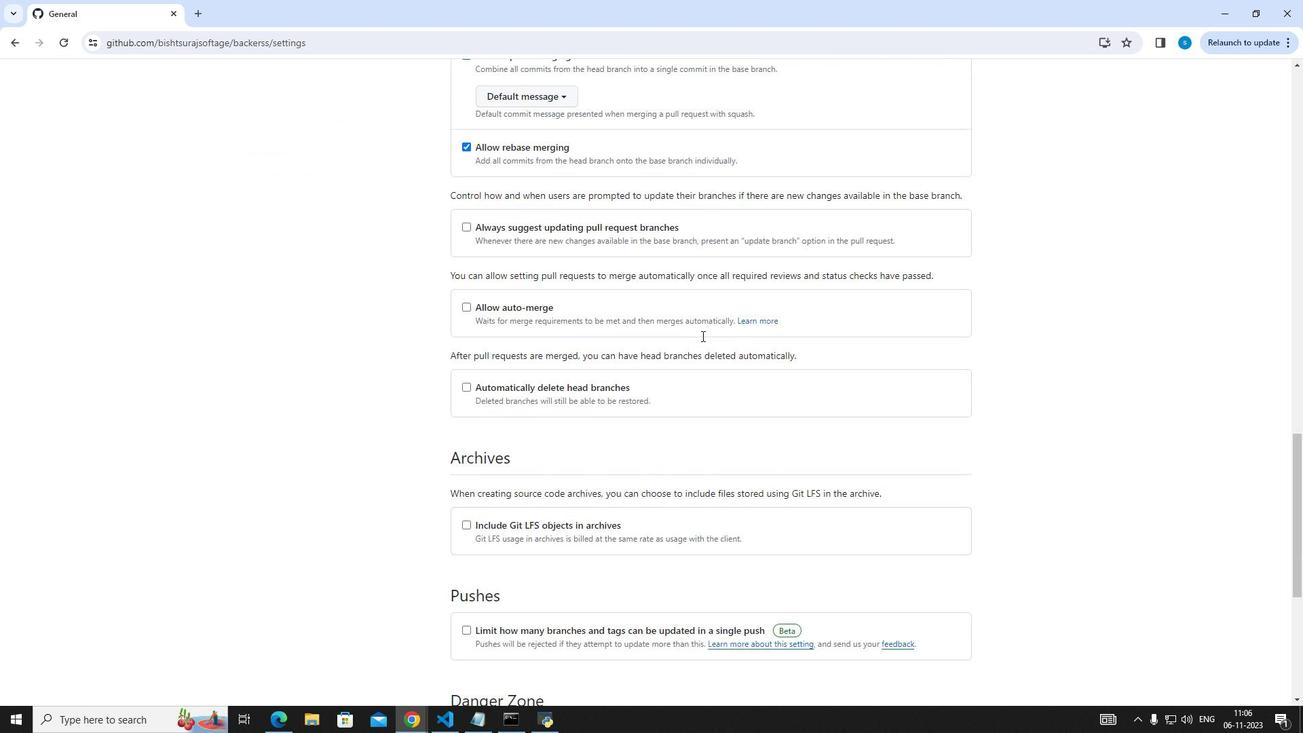 
Action: Mouse scrolled (701, 335) with delta (0, 0)
Screenshot: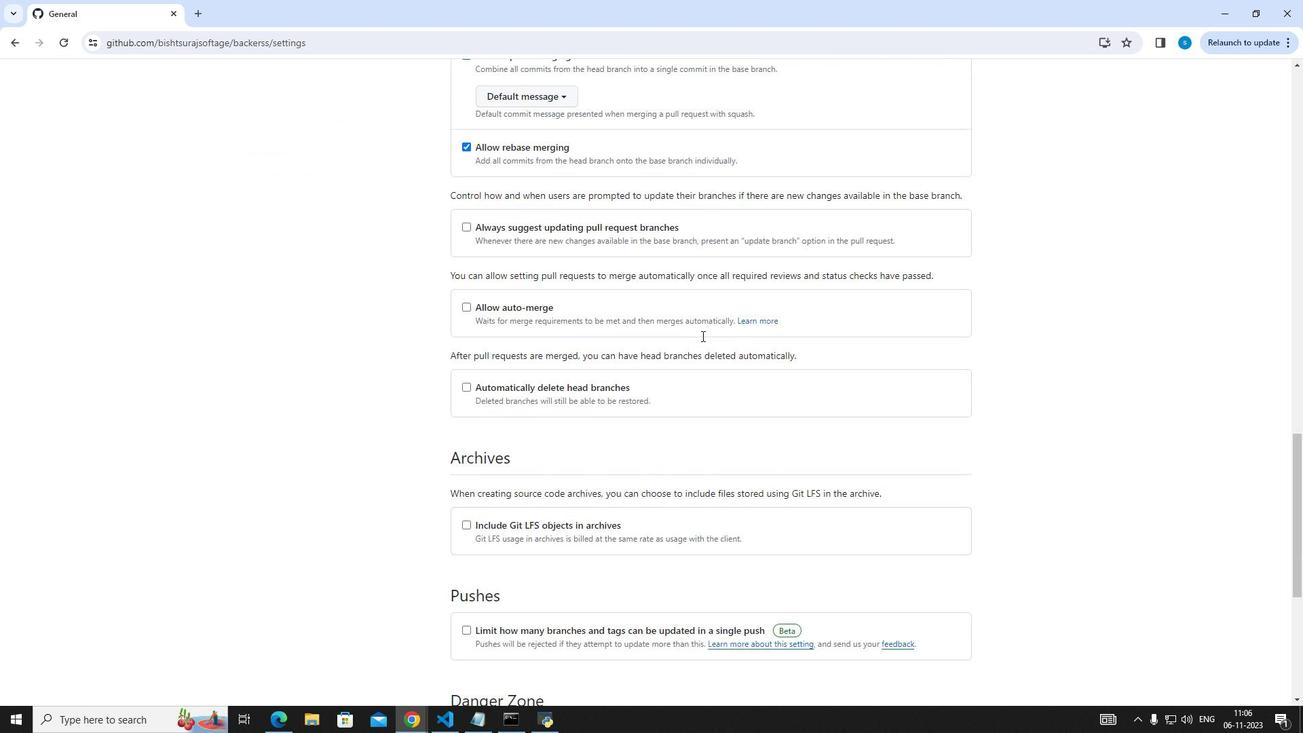 
Action: Mouse scrolled (701, 334) with delta (0, -1)
Screenshot: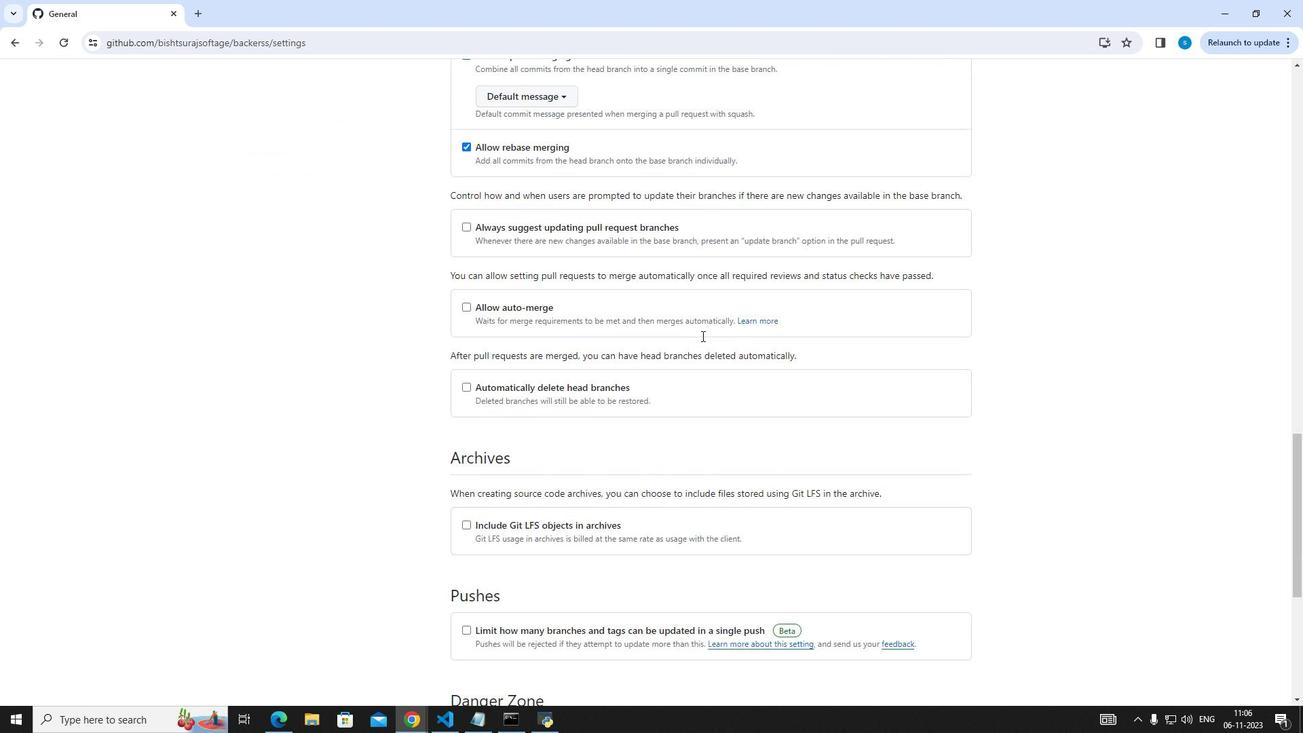 
Action: Mouse scrolled (701, 335) with delta (0, 0)
Screenshot: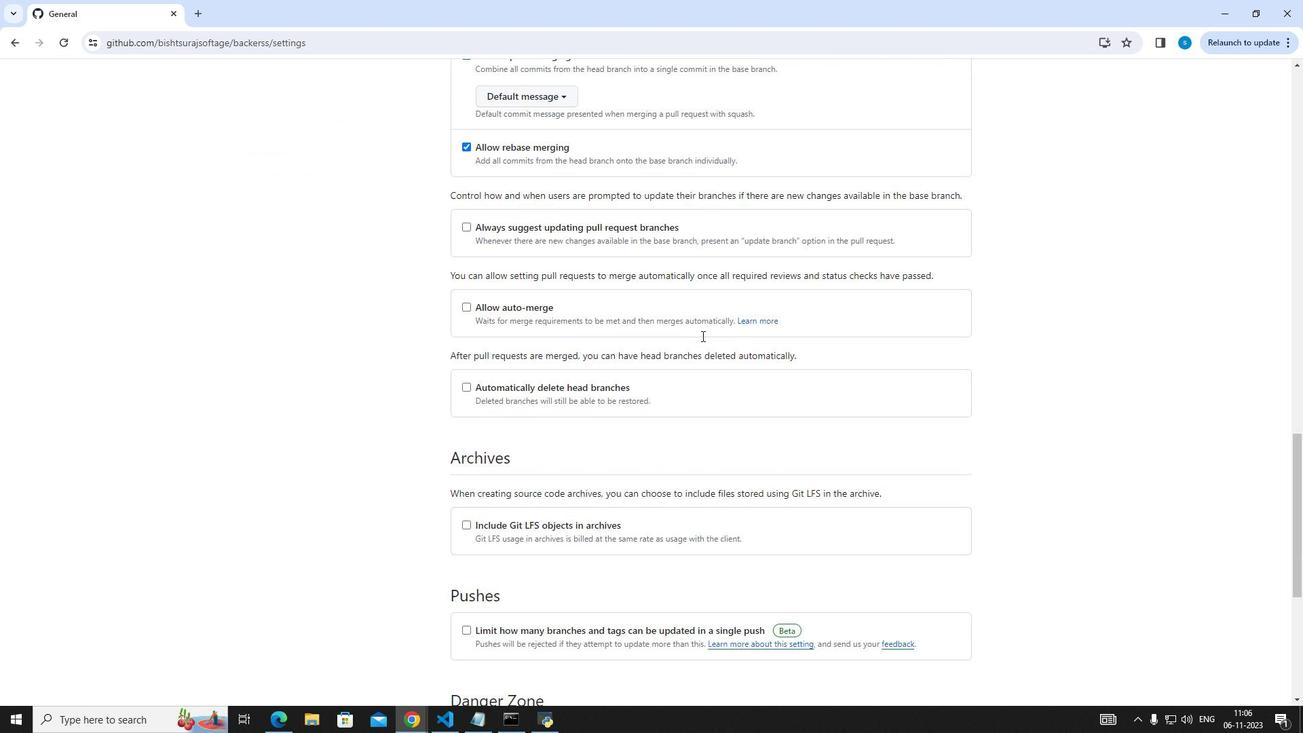 
Action: Mouse scrolled (701, 335) with delta (0, 0)
Screenshot: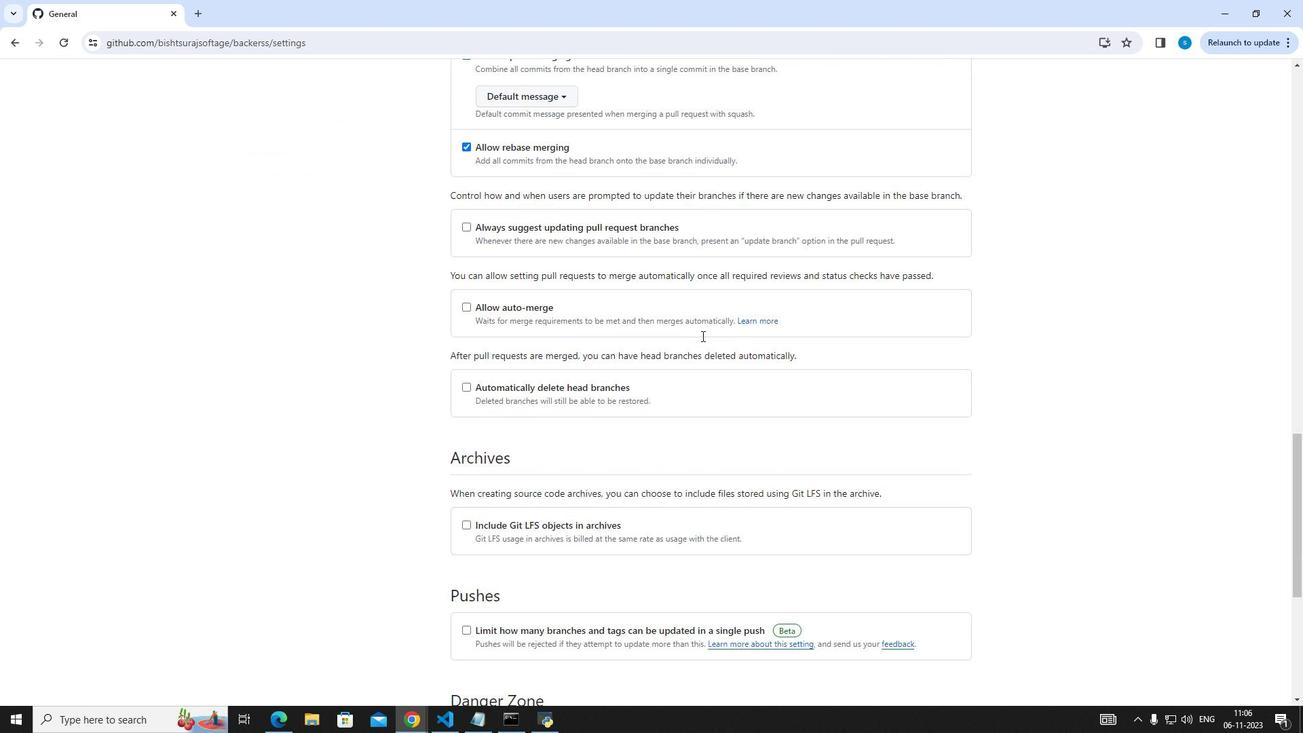 
Action: Mouse scrolled (701, 335) with delta (0, 0)
Screenshot: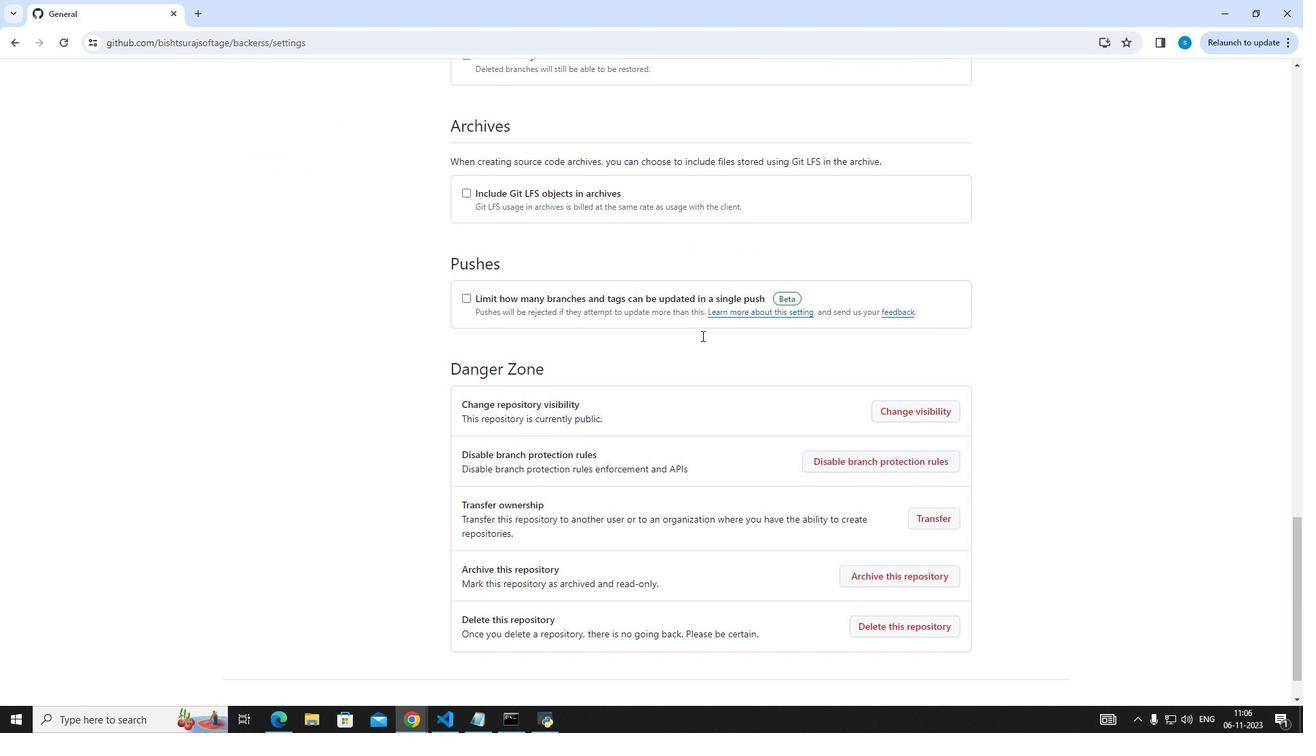 
Action: Mouse scrolled (701, 335) with delta (0, 0)
Screenshot: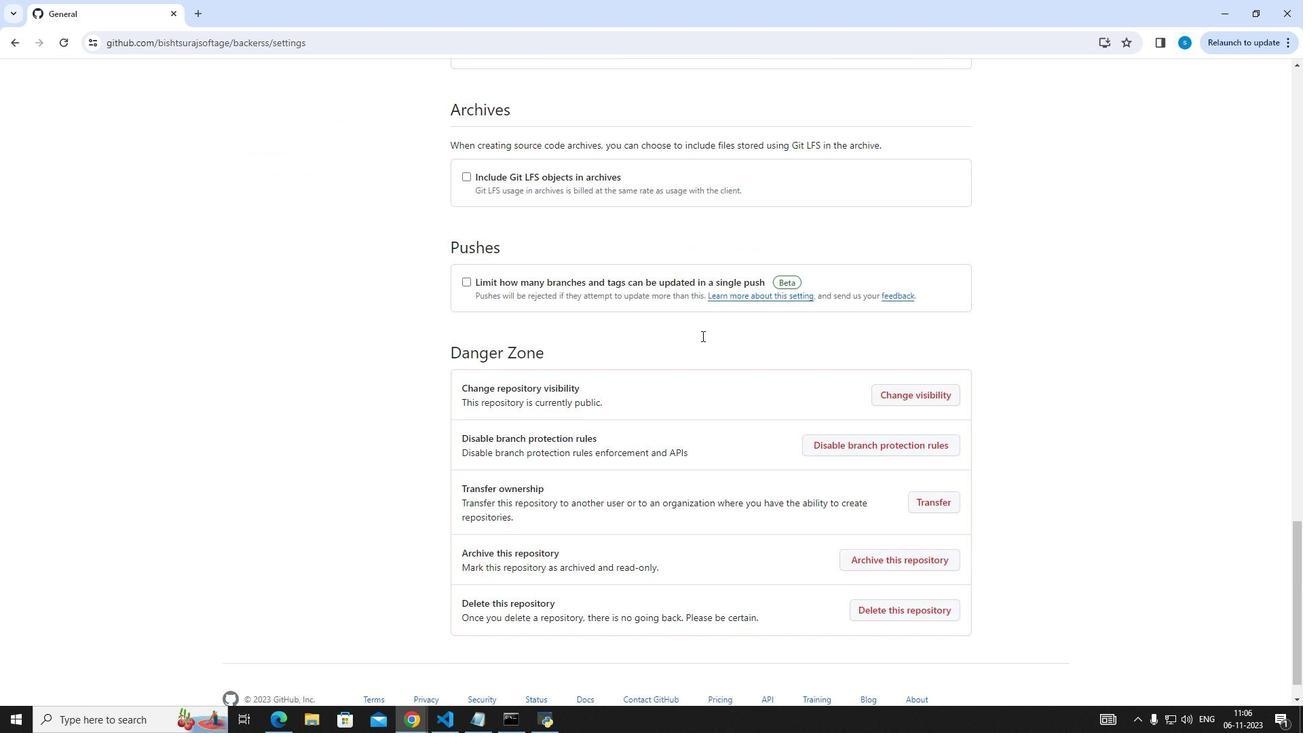 
Action: Mouse scrolled (701, 335) with delta (0, 0)
Screenshot: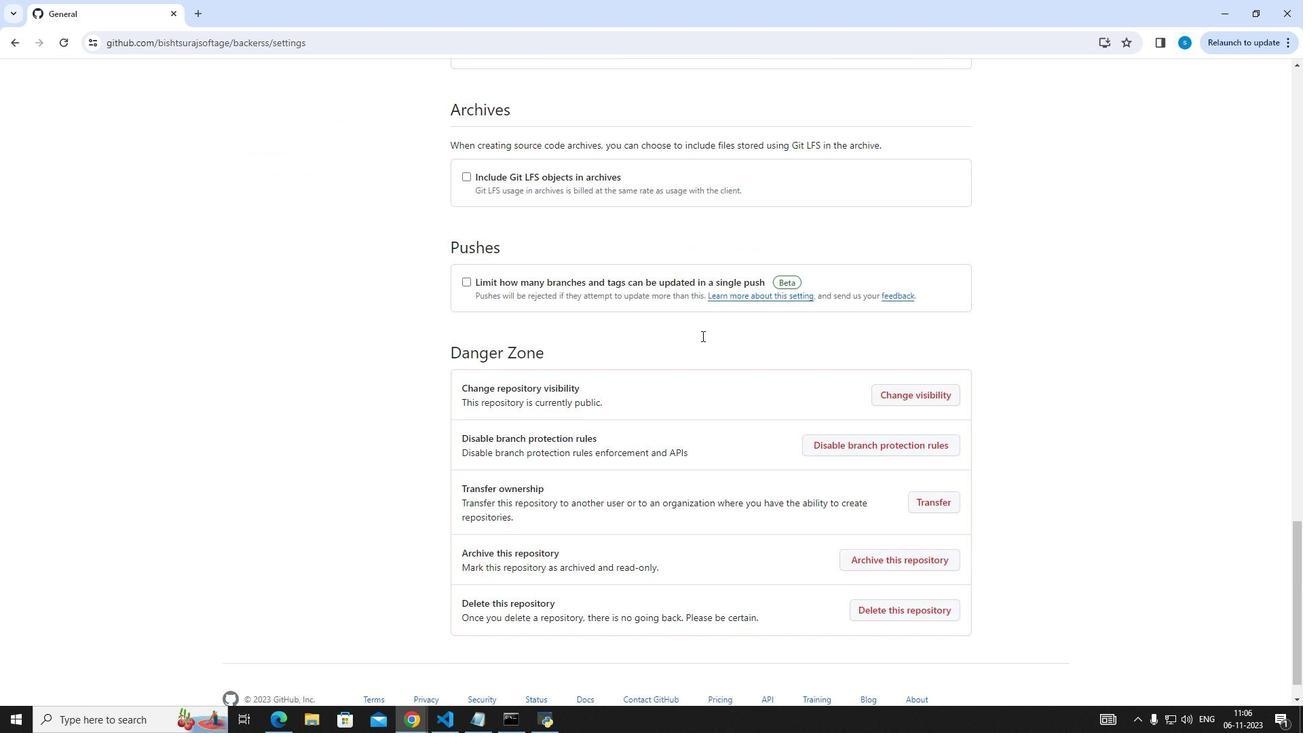 
Action: Mouse scrolled (701, 335) with delta (0, 0)
Screenshot: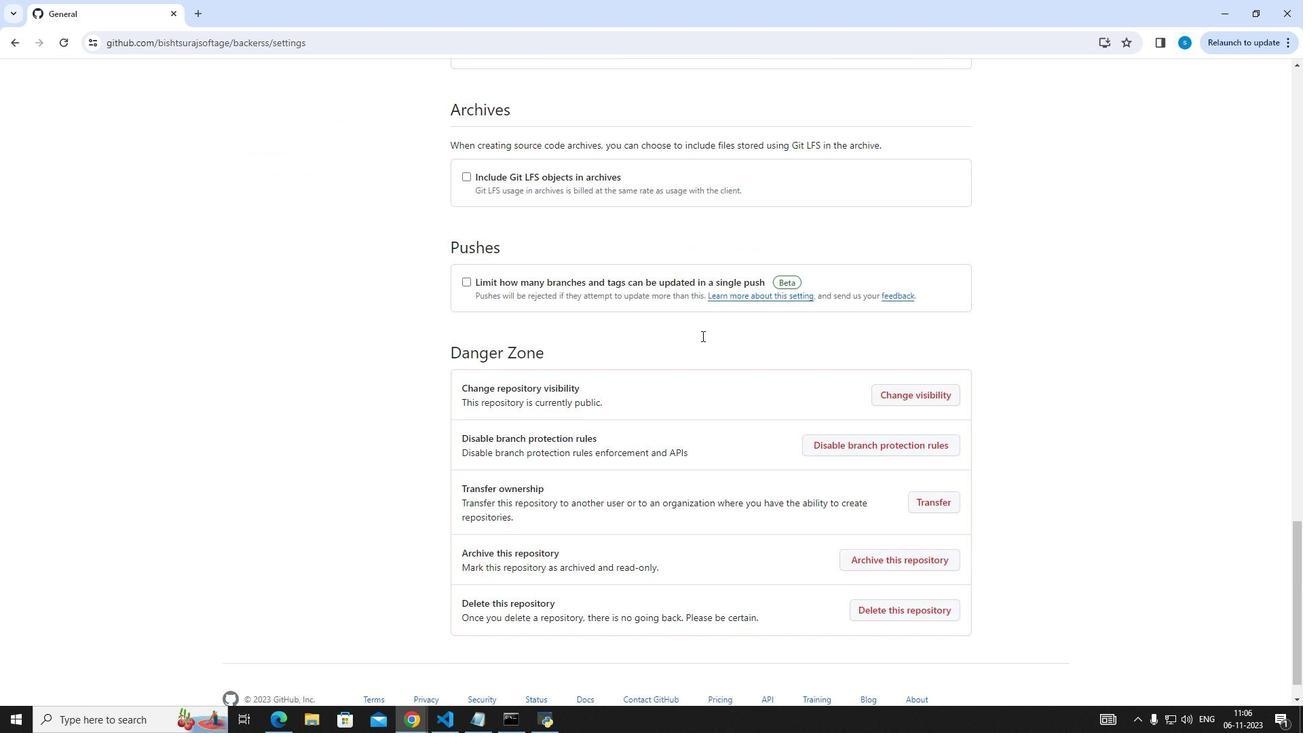
Action: Mouse scrolled (701, 335) with delta (0, 0)
Screenshot: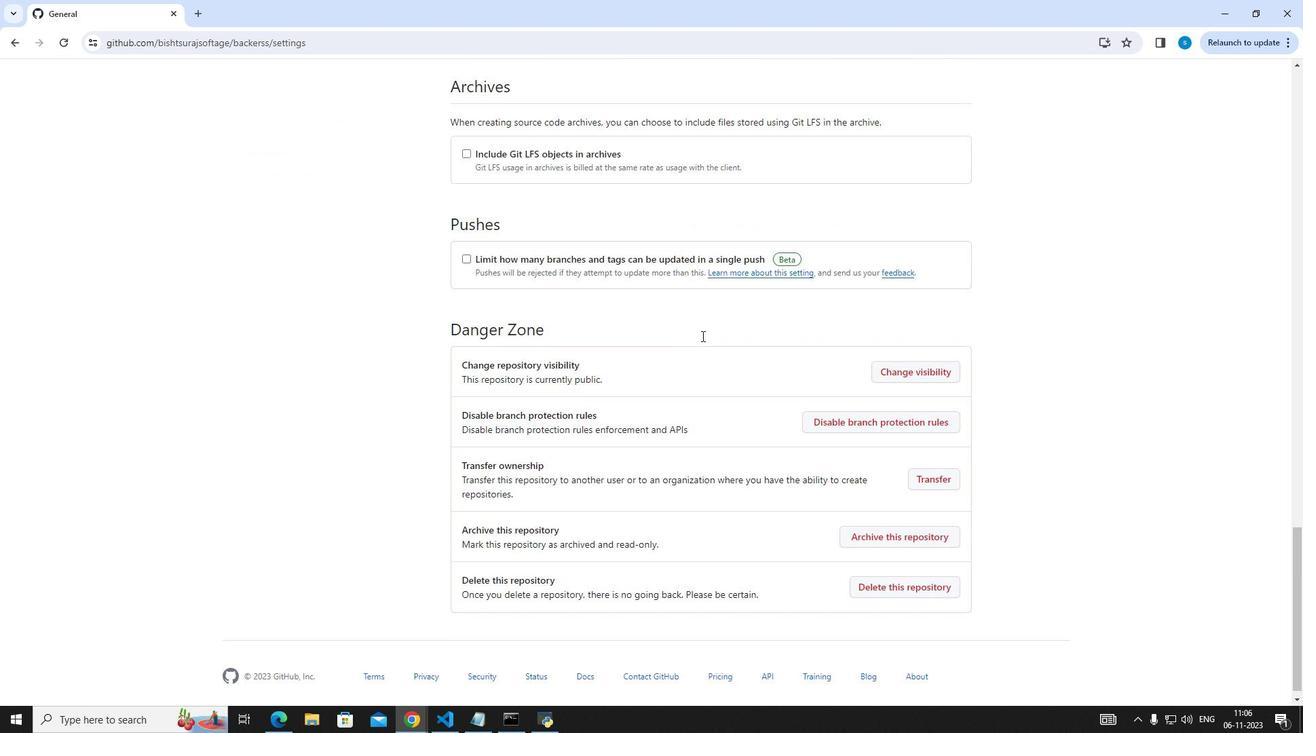 
Action: Mouse scrolled (701, 335) with delta (0, 0)
Screenshot: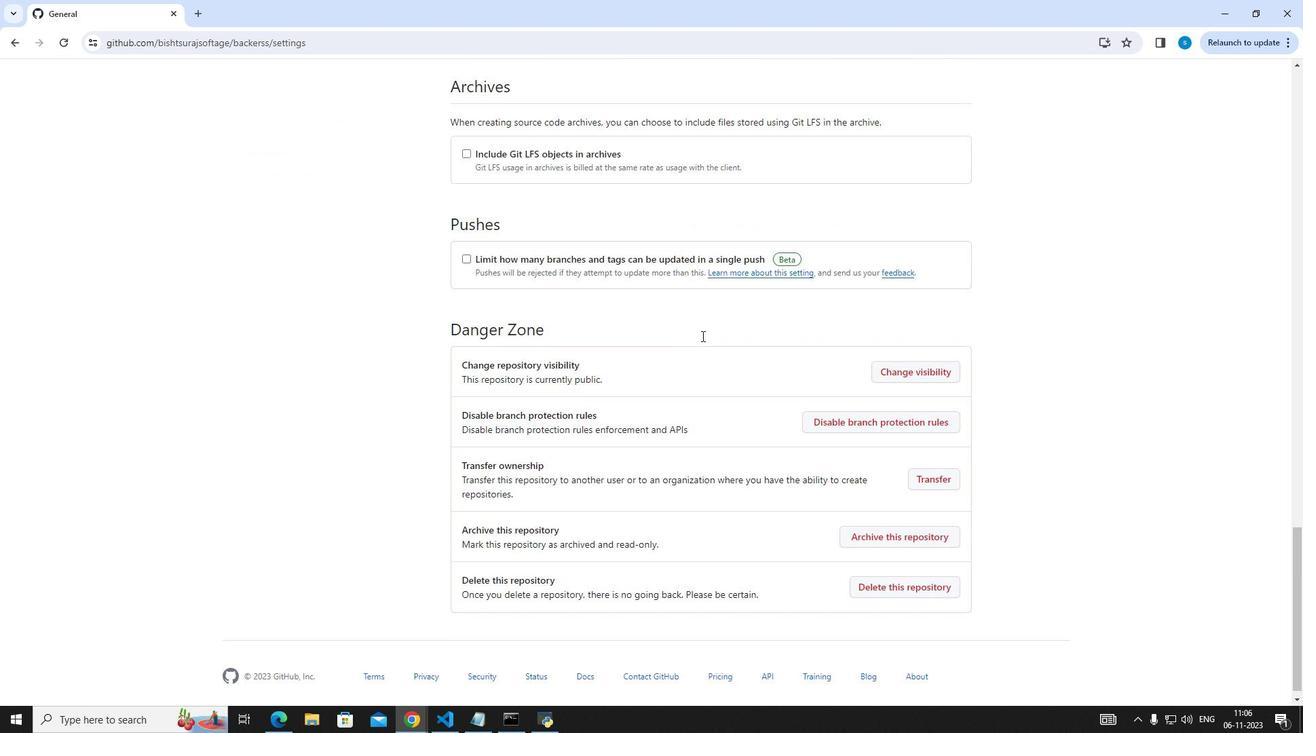 
Action: Mouse scrolled (701, 335) with delta (0, 0)
Screenshot: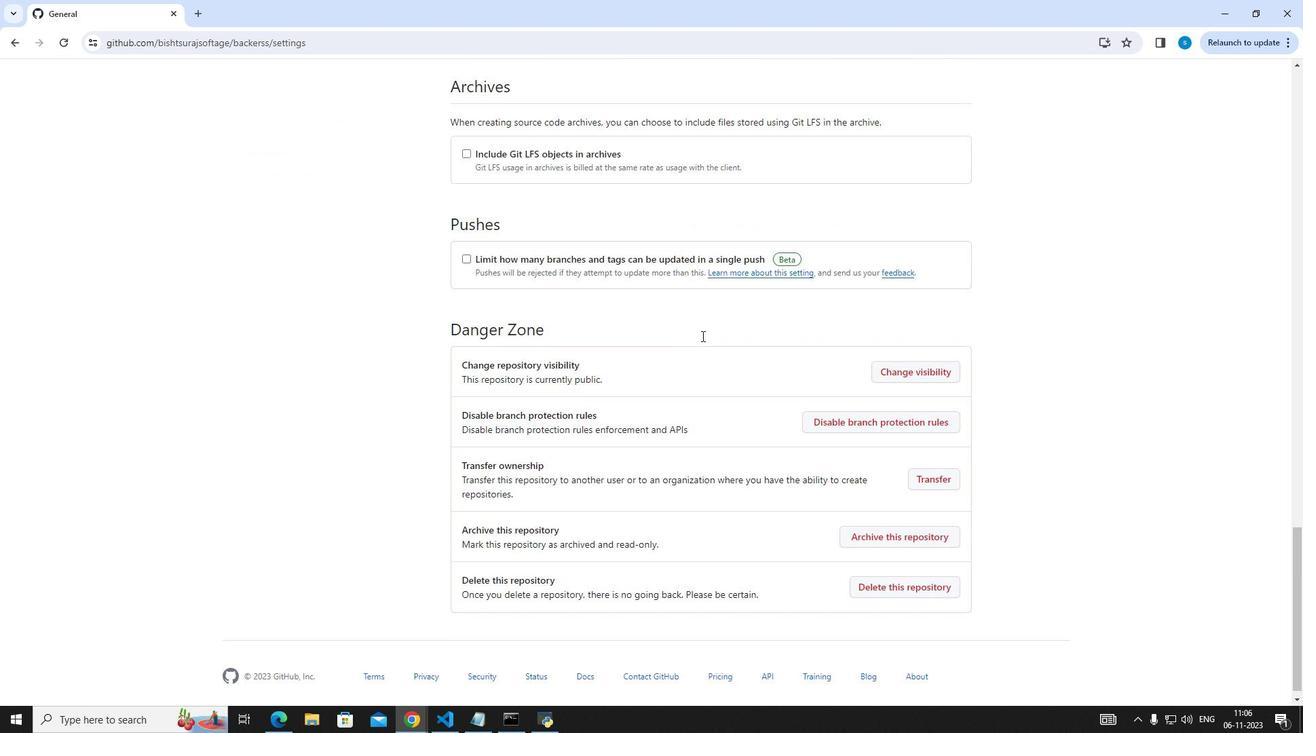 
Action: Mouse moved to (867, 575)
Screenshot: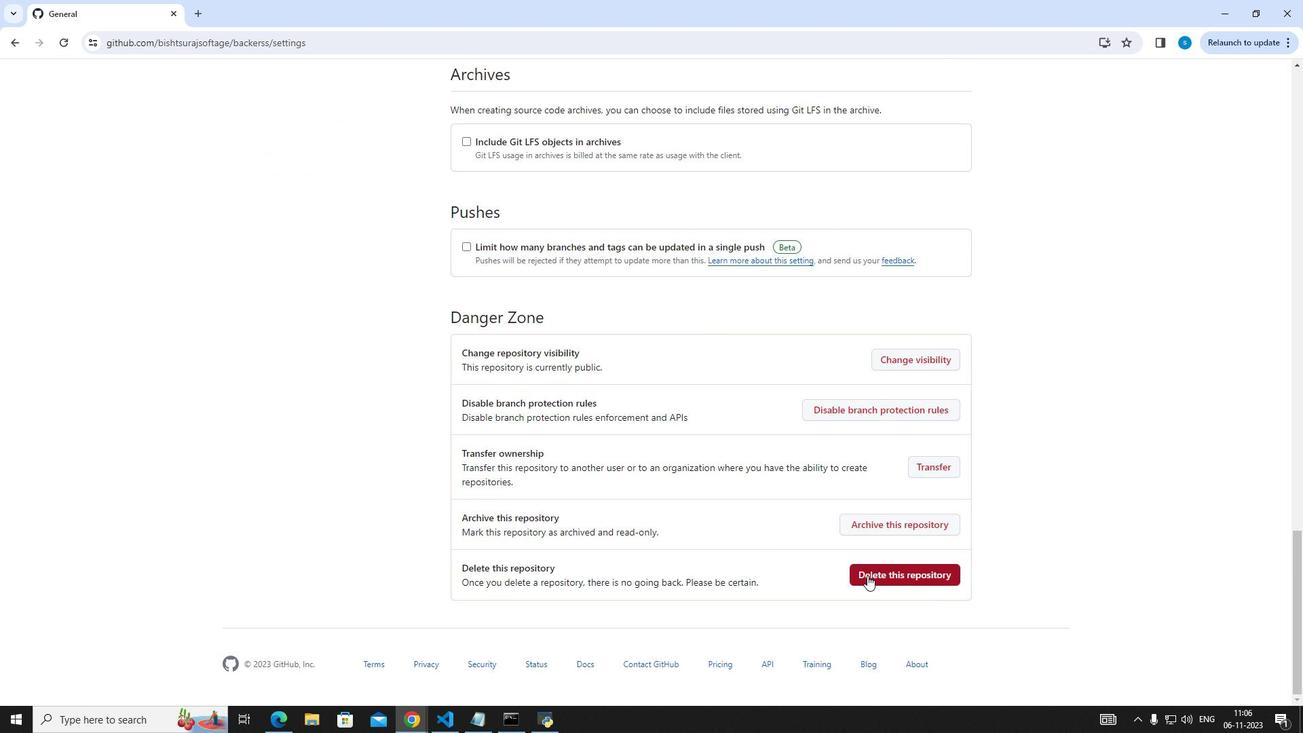
Action: Mouse pressed left at (867, 575)
Screenshot: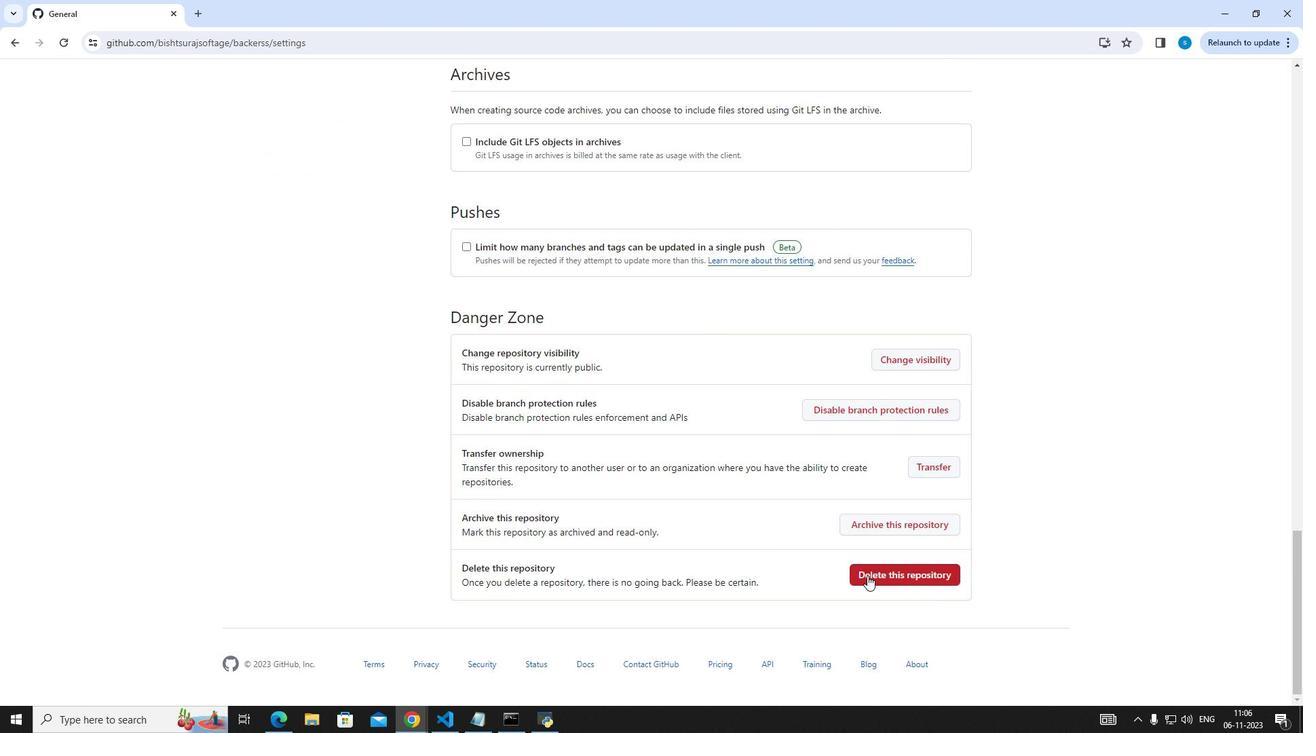 
Action: Mouse moved to (653, 449)
Screenshot: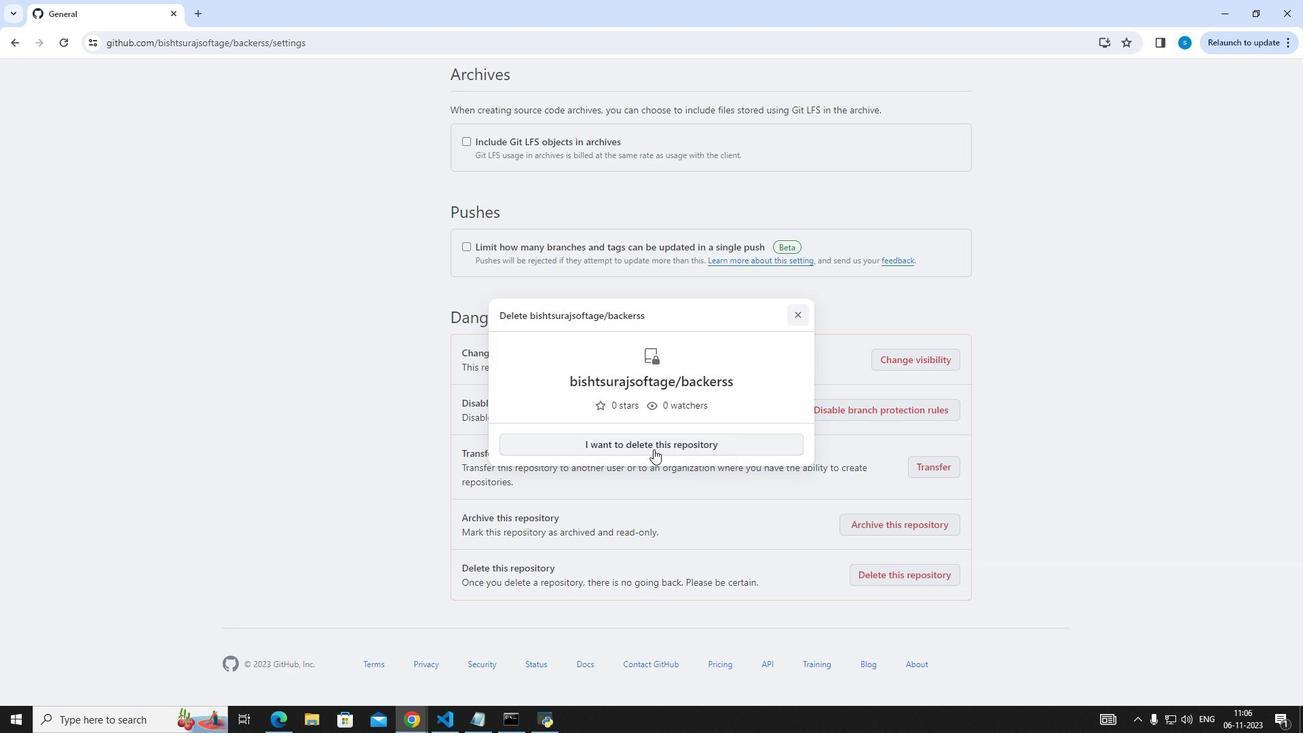 
Action: Mouse pressed left at (653, 449)
Screenshot: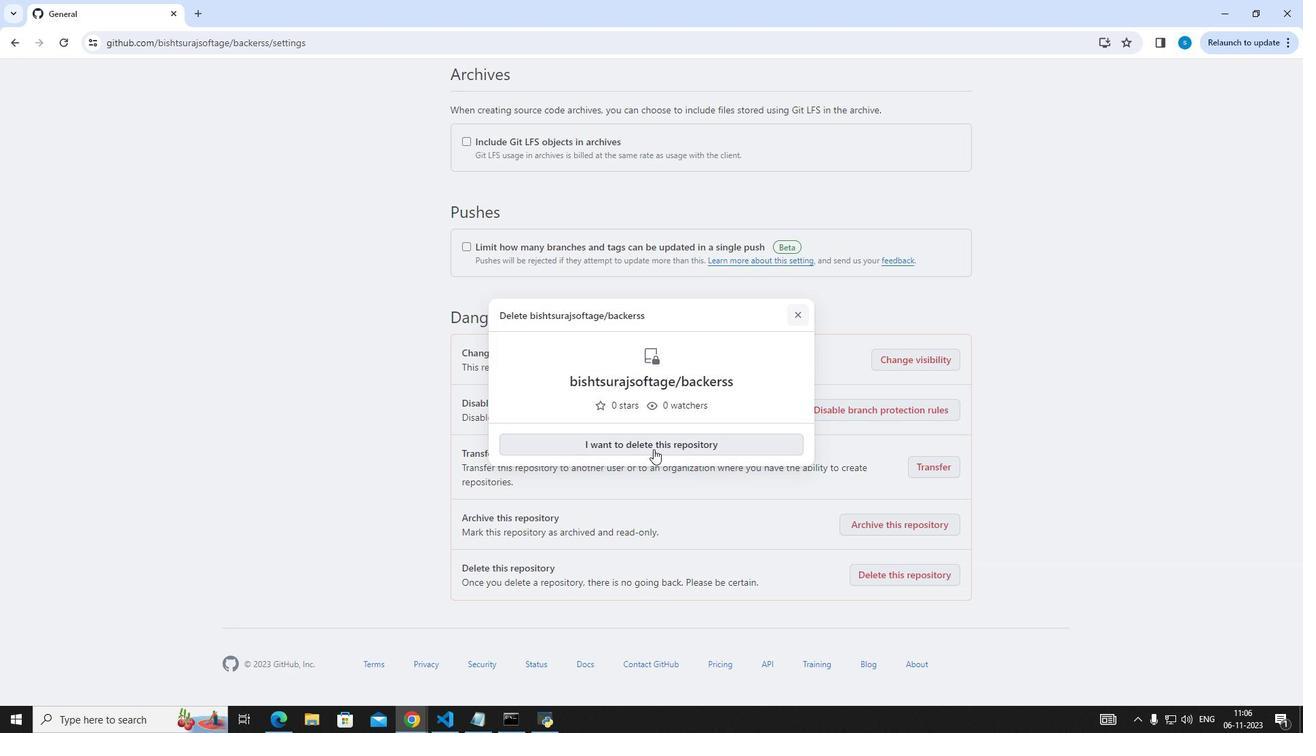 
Action: Mouse moved to (615, 505)
Screenshot: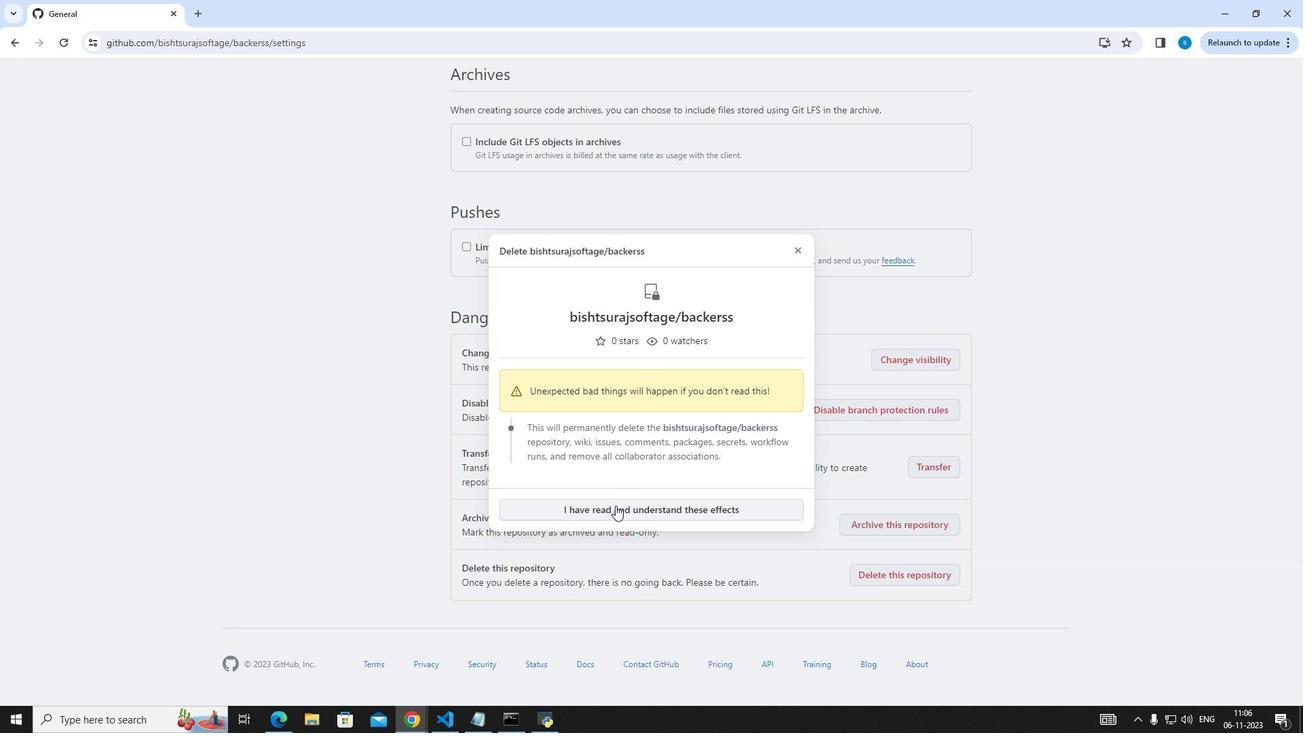 
Action: Mouse pressed left at (615, 505)
Screenshot: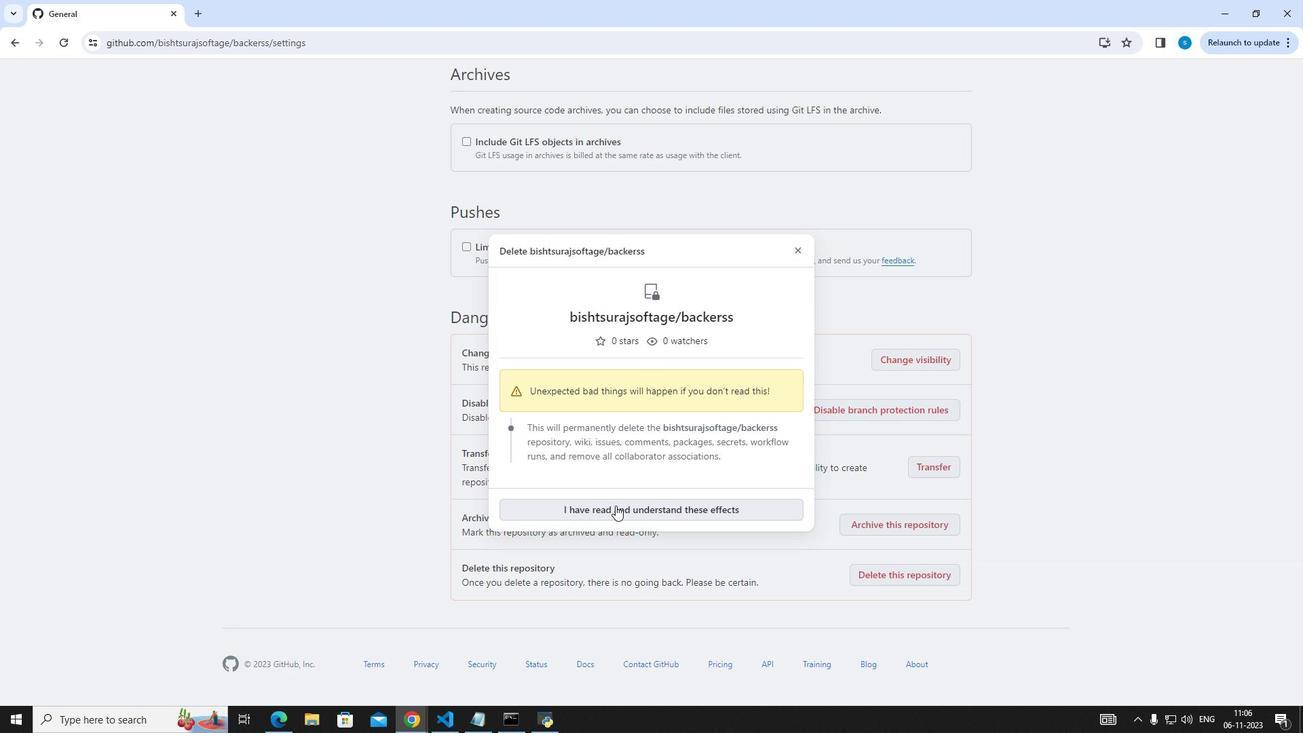 
Action: Mouse moved to (617, 437)
Screenshot: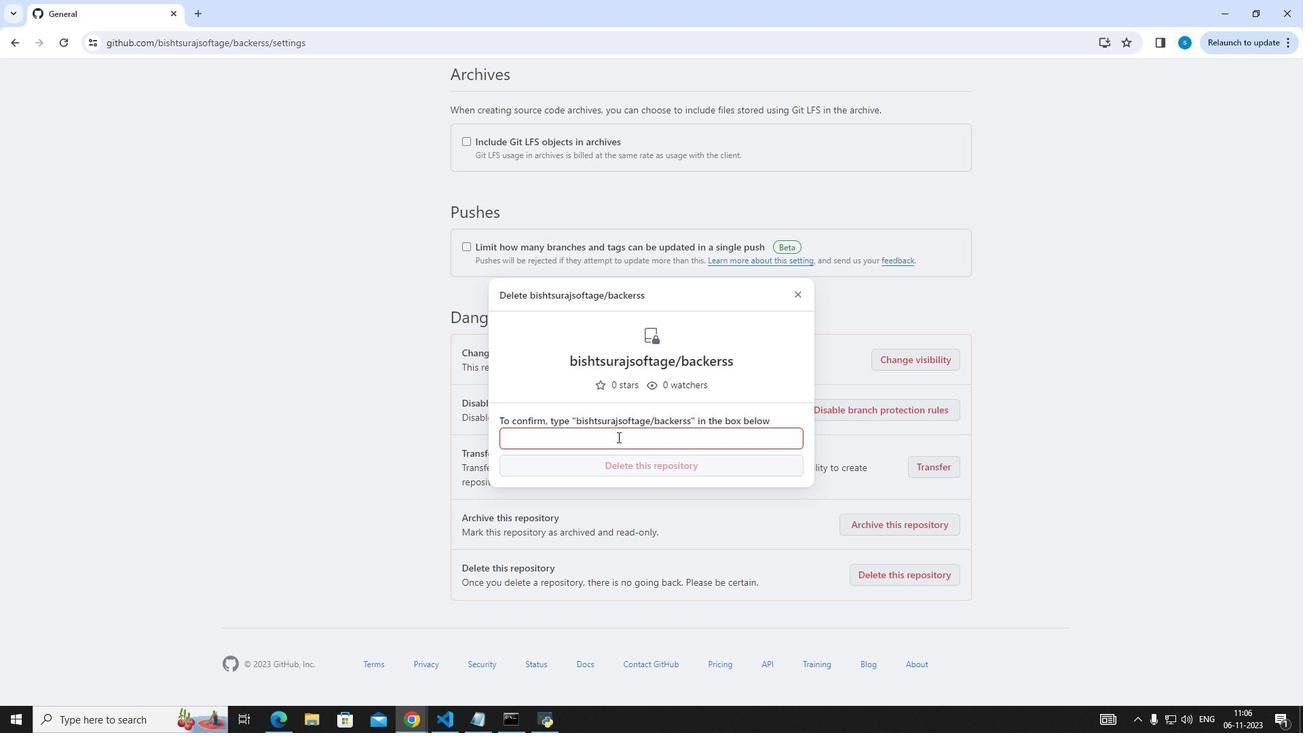 
Action: Mouse pressed left at (617, 437)
Screenshot: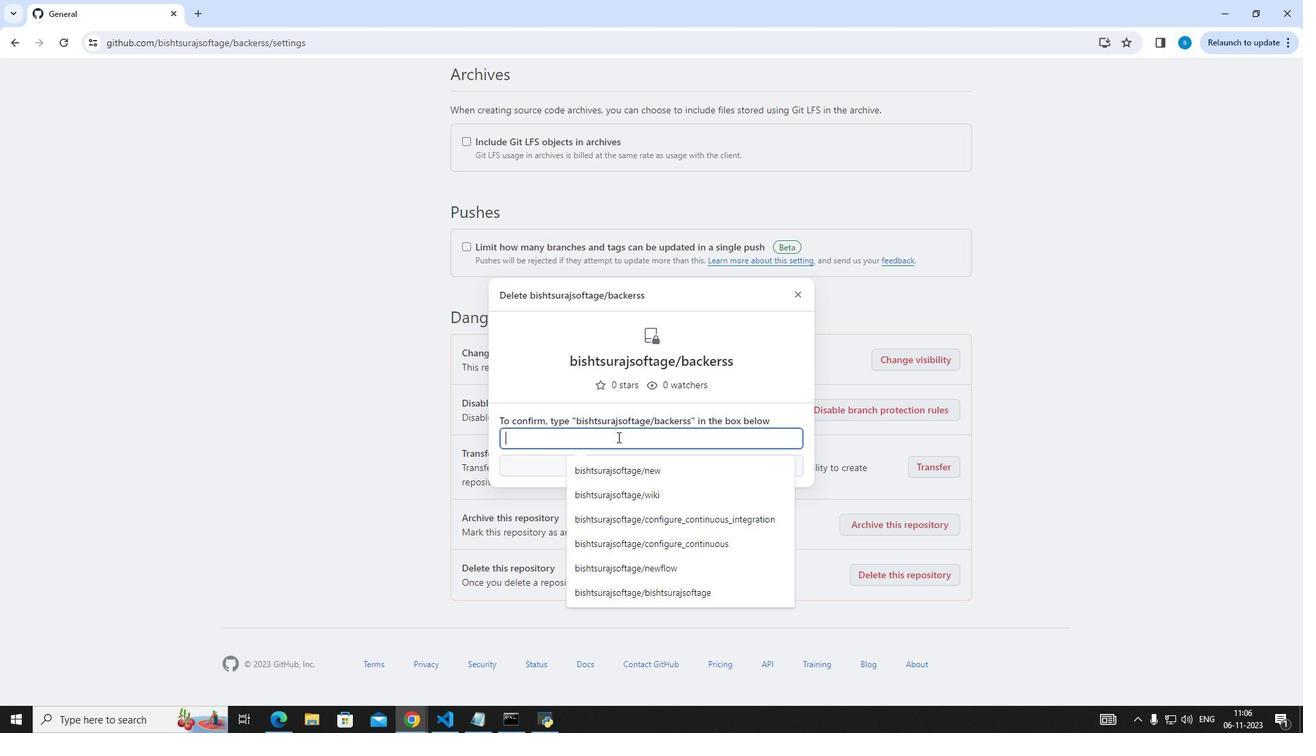
Action: Key pressed bishtsurajsoftage/backerss
Screenshot: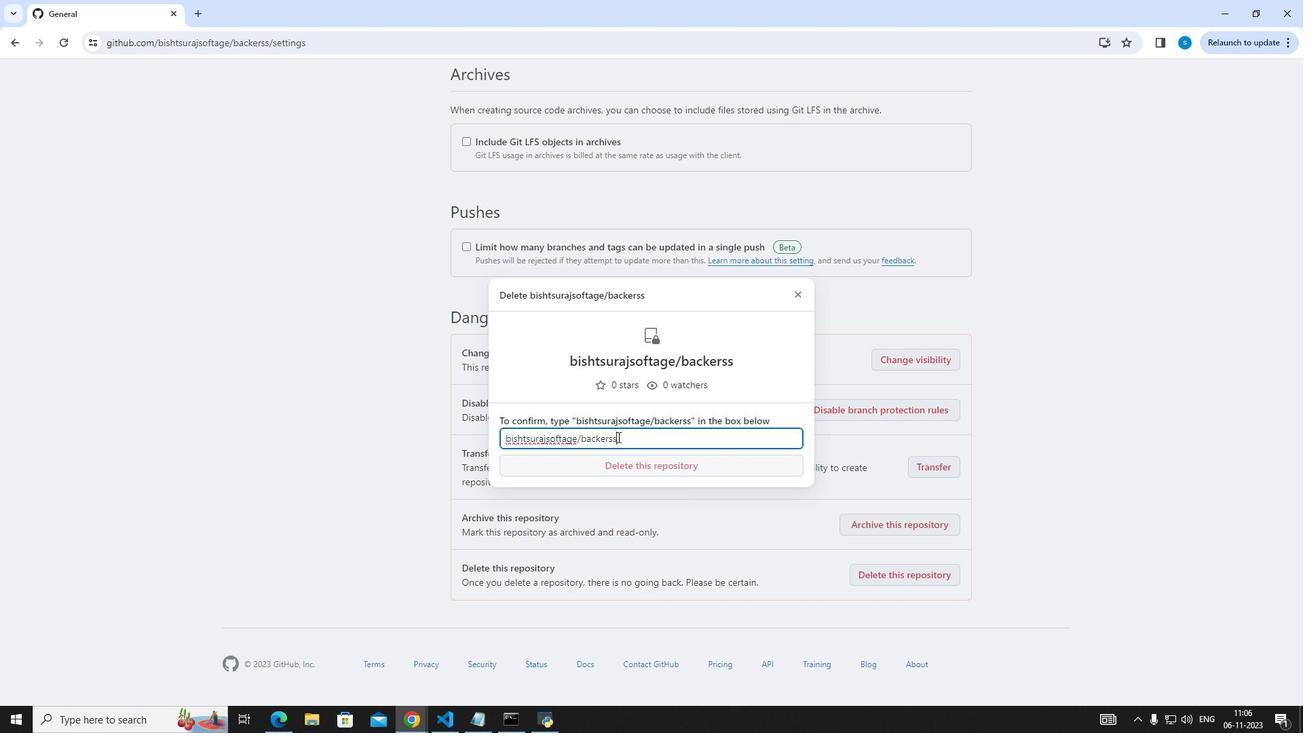 
Action: Mouse moved to (622, 463)
Screenshot: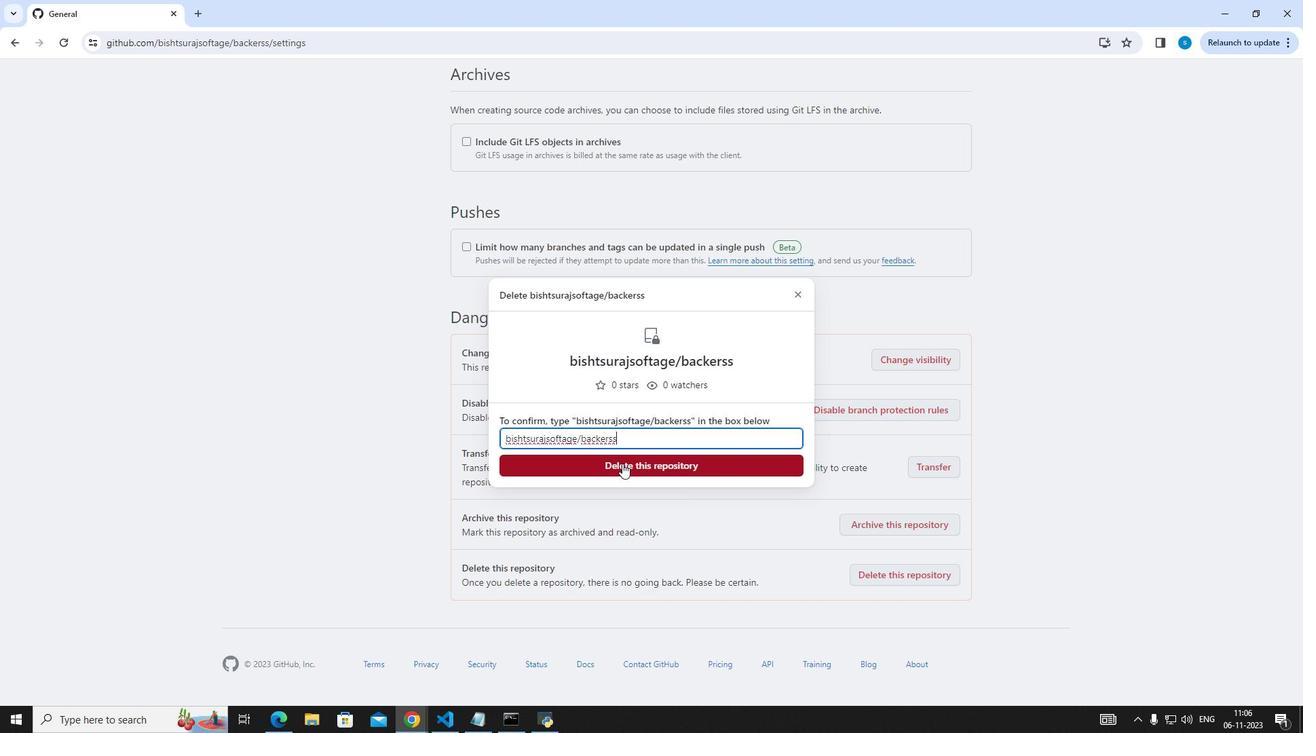 
Action: Mouse pressed left at (622, 463)
Screenshot: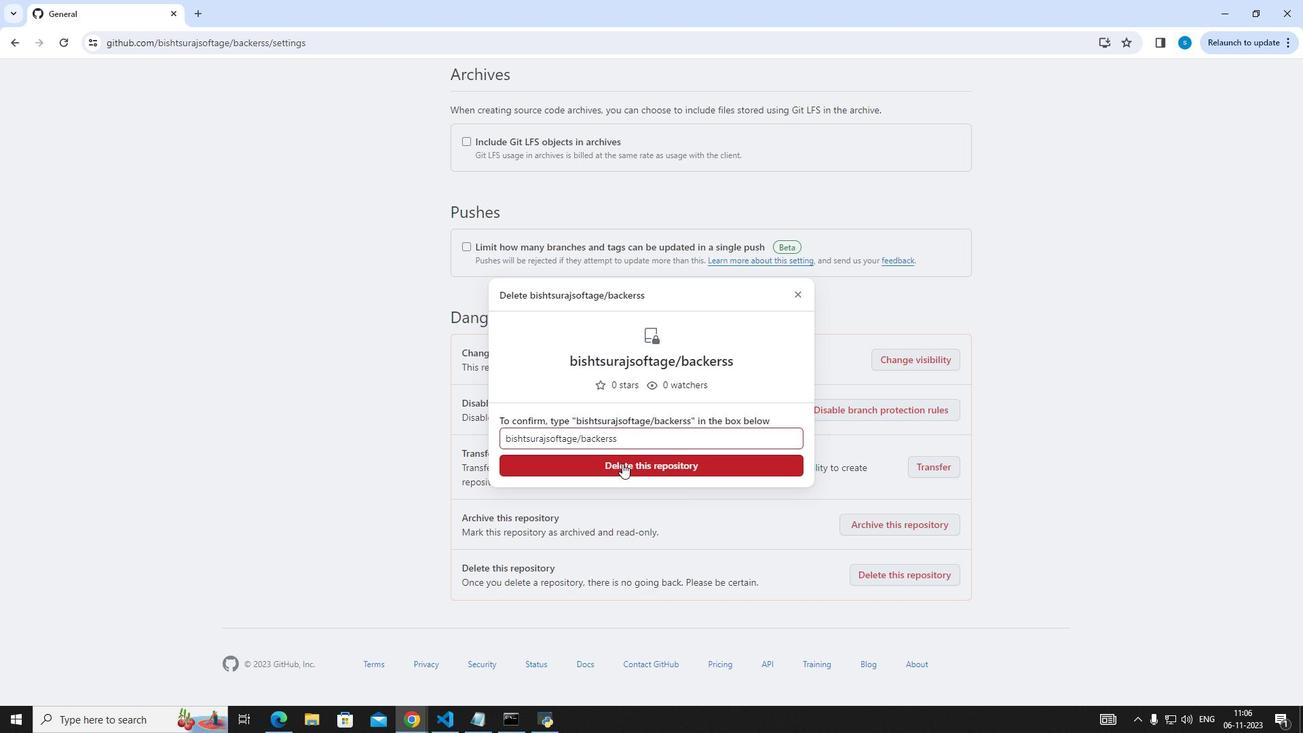 
Action: Mouse moved to (605, 293)
Screenshot: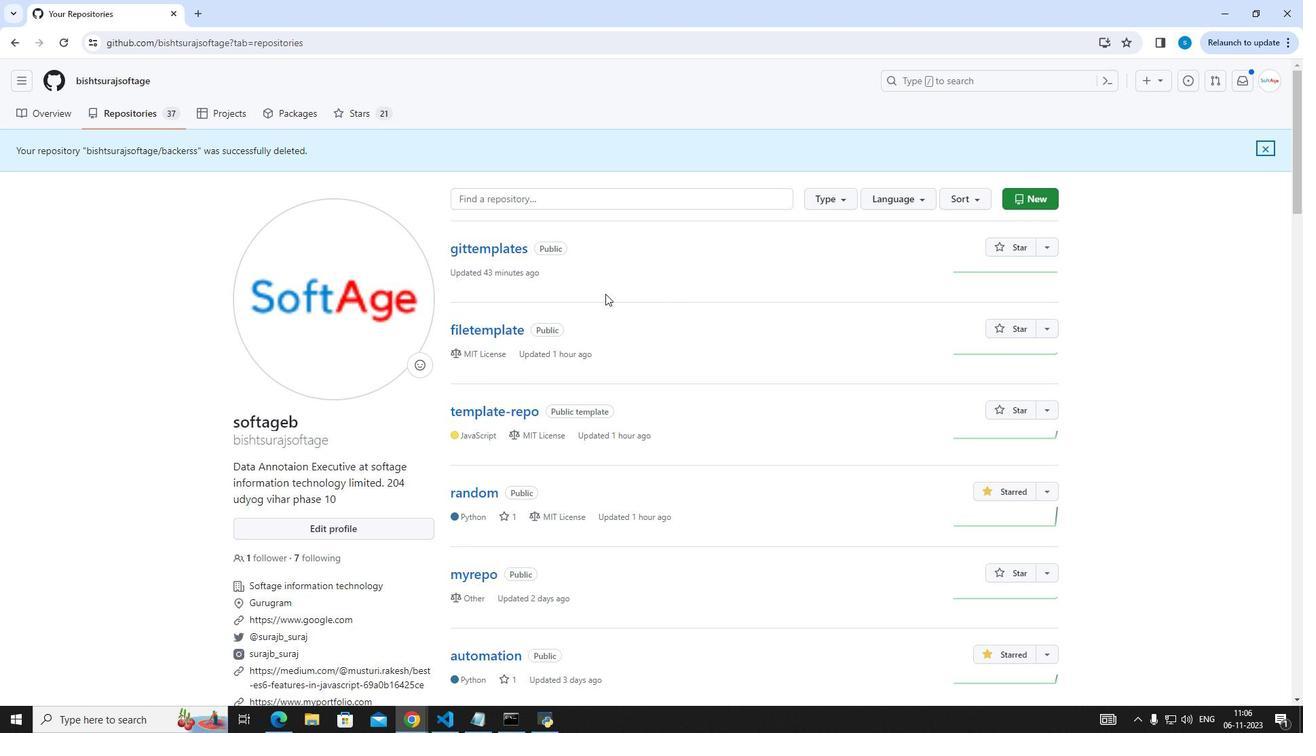 
